Task: Look for space in Bozoum, Central African Republic from 2nd September, 2023 to 10th September, 2023 for 1 adult in price range Rs.5000 to Rs.16000. Place can be private room with 1  bedroom having 1 bed and 1 bathroom. Property type can be house, flat, guest house, hotel. Booking option can be shelf check-in. Required host language is English.
Action: Mouse moved to (461, 99)
Screenshot: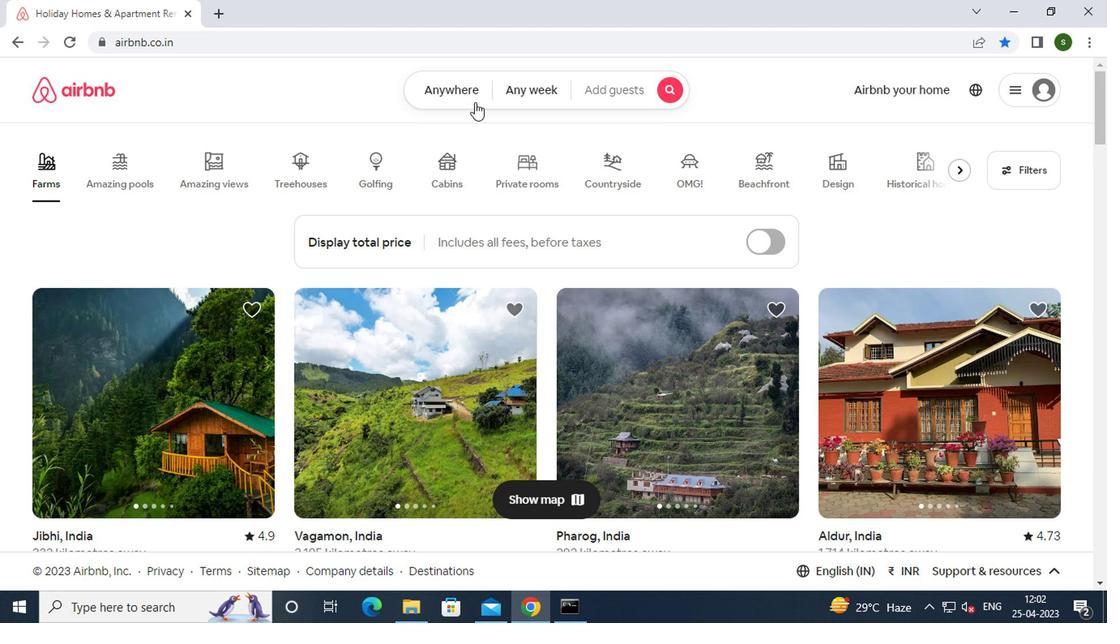 
Action: Mouse pressed left at (461, 99)
Screenshot: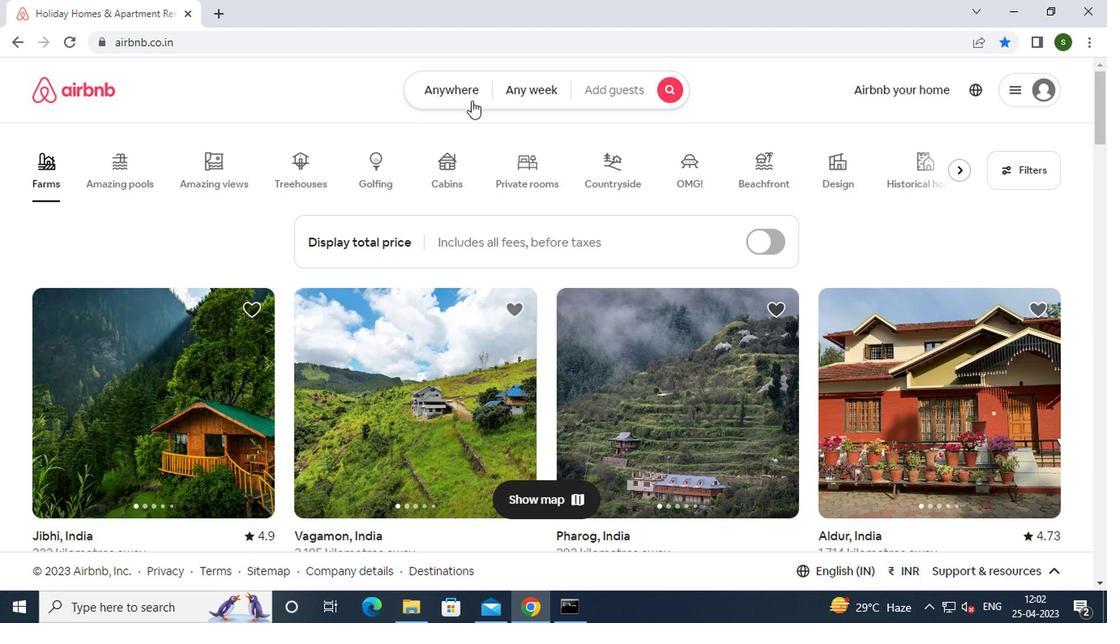 
Action: Mouse moved to (345, 160)
Screenshot: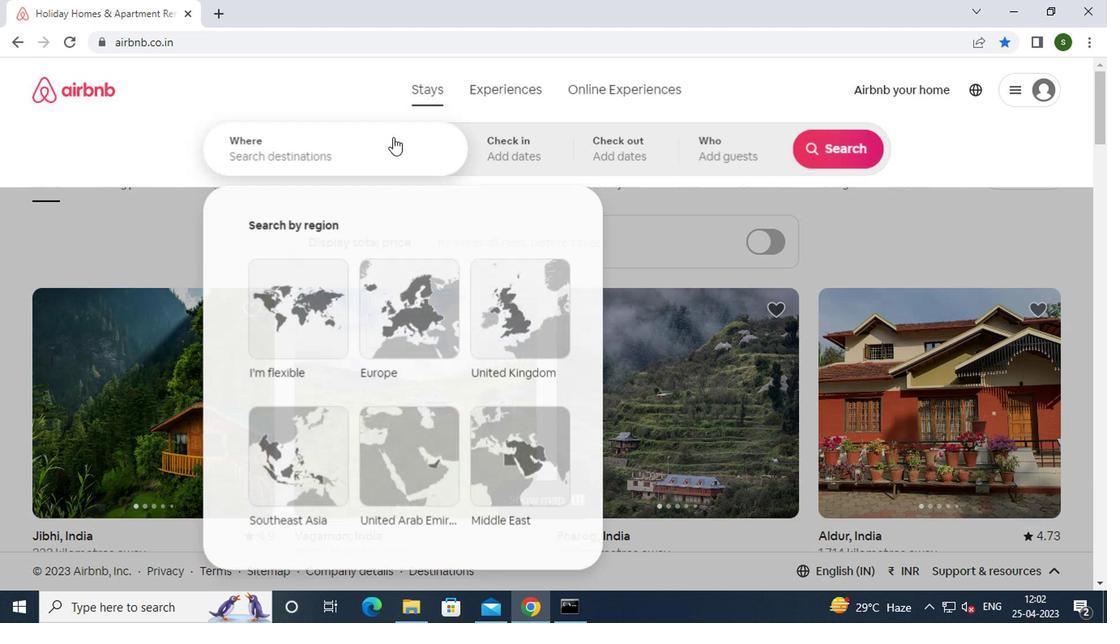 
Action: Mouse pressed left at (345, 160)
Screenshot: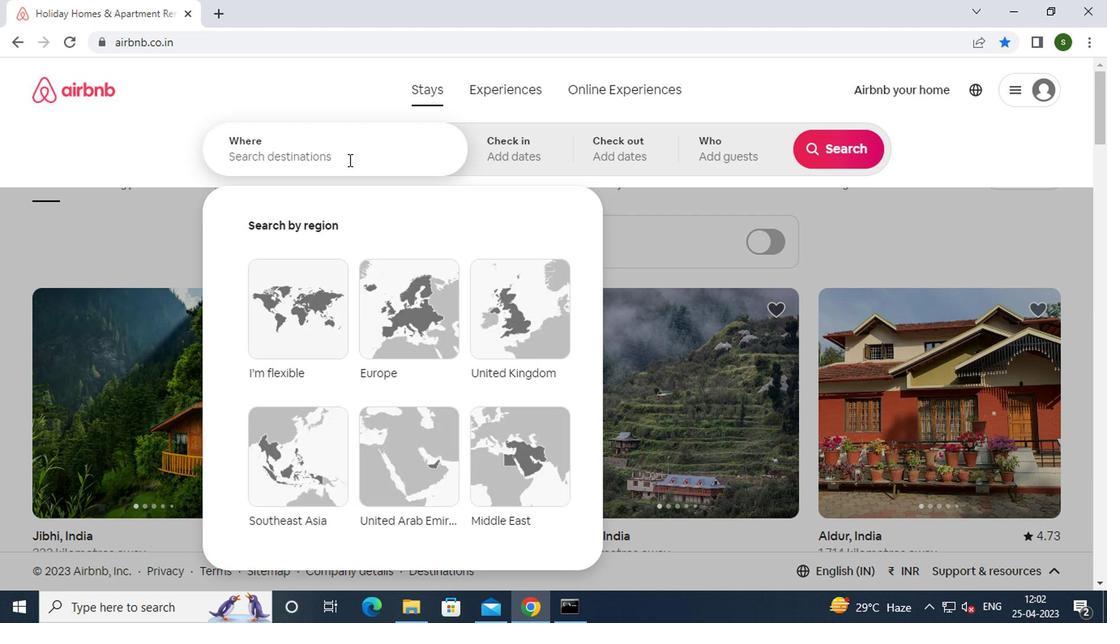 
Action: Key pressed b<Key.caps_lock>ozoum
Screenshot: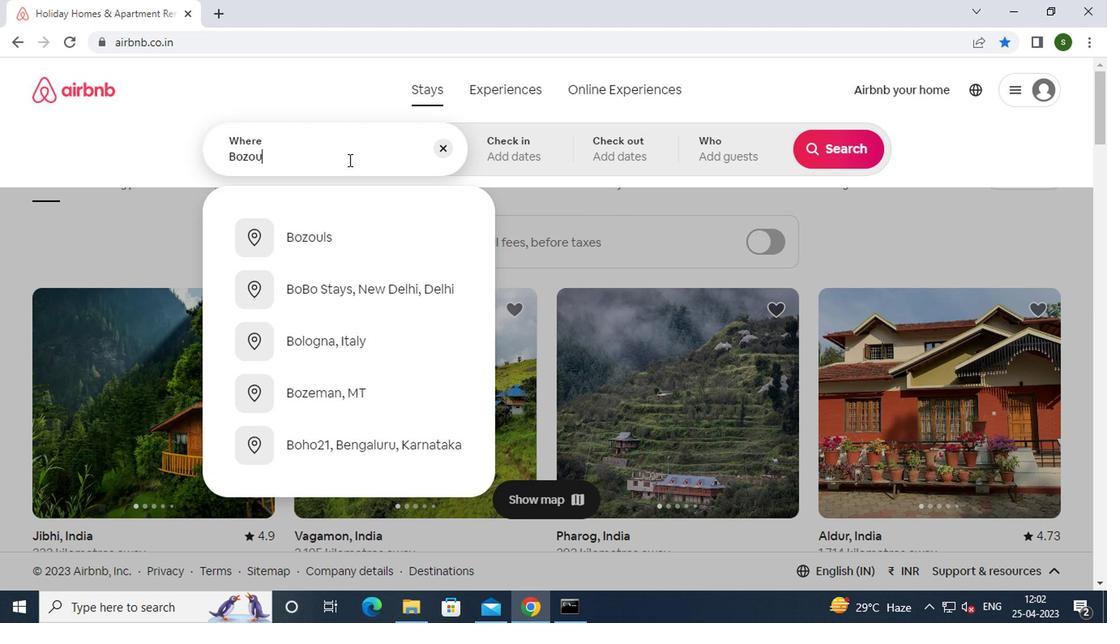 
Action: Mouse moved to (361, 239)
Screenshot: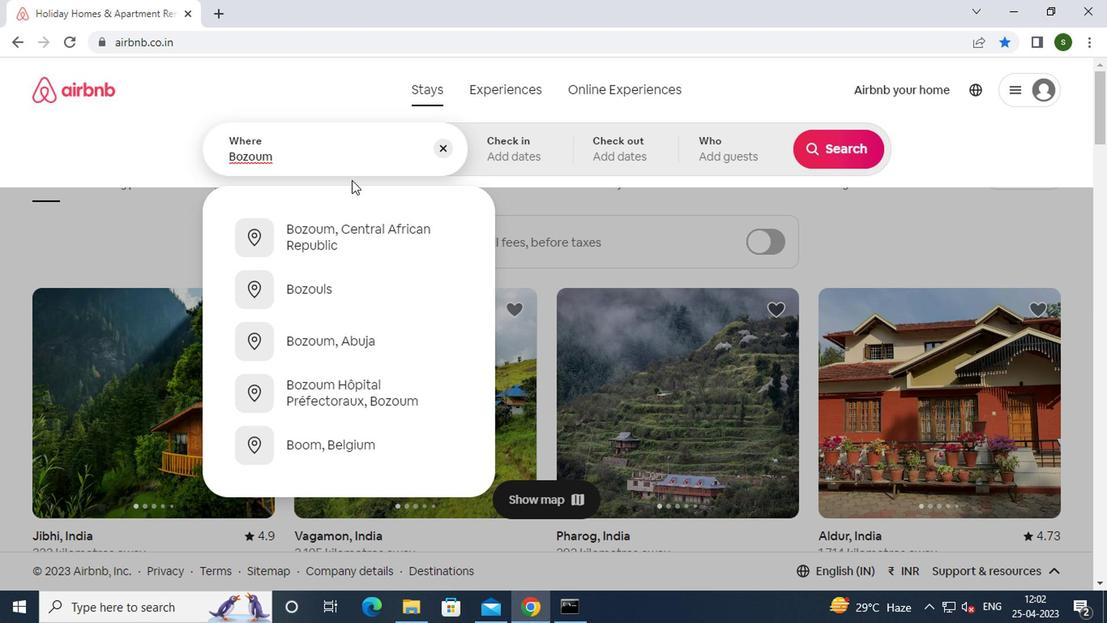 
Action: Mouse pressed left at (361, 239)
Screenshot: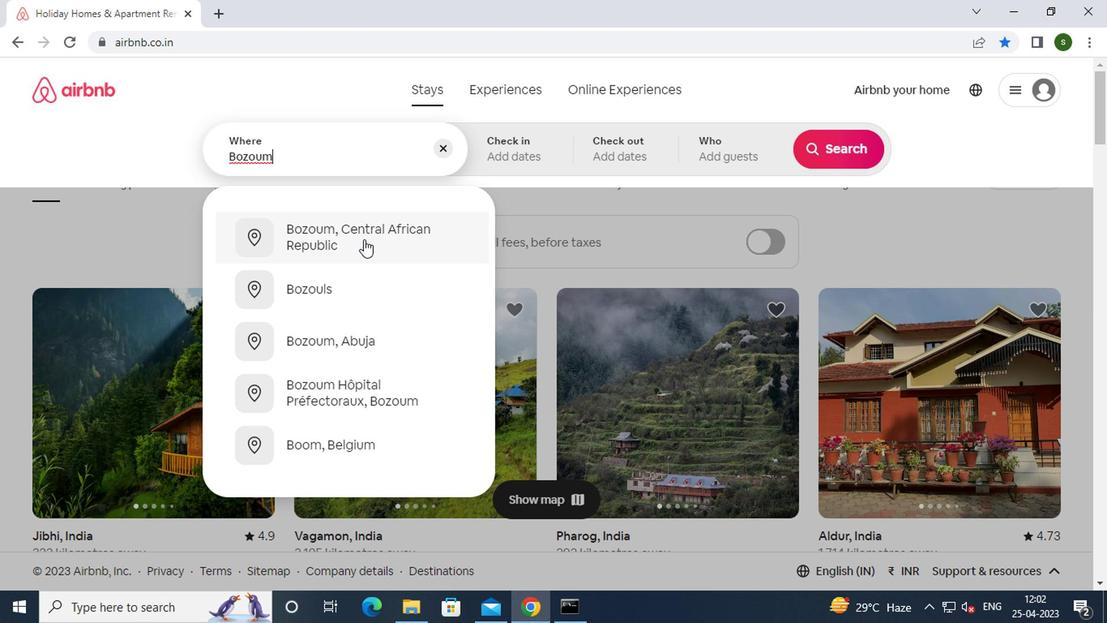 
Action: Mouse moved to (823, 279)
Screenshot: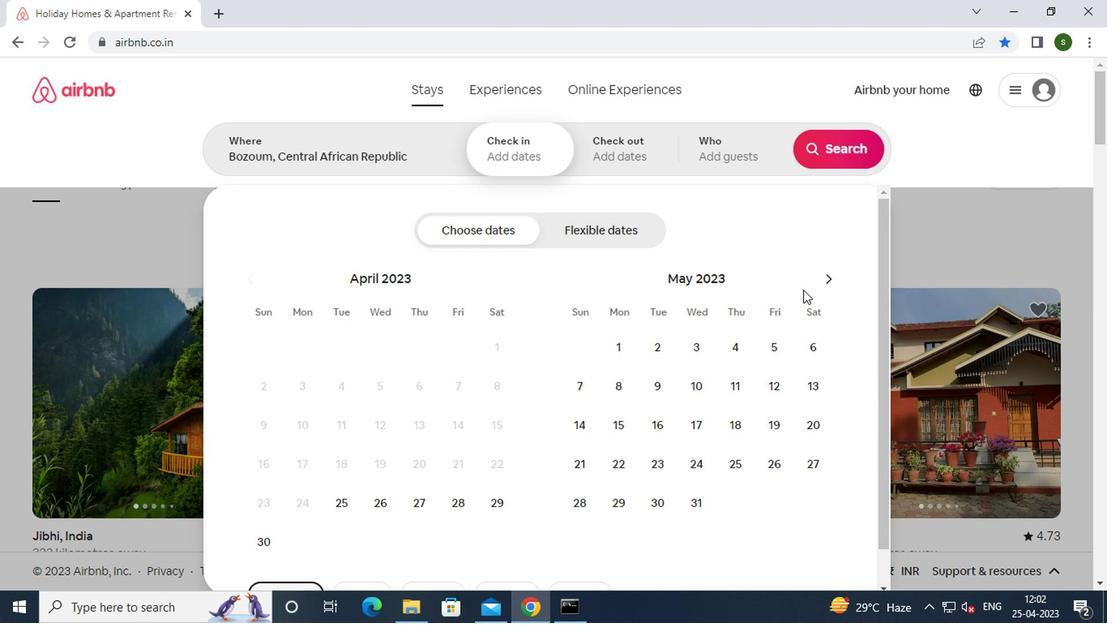 
Action: Mouse pressed left at (823, 279)
Screenshot: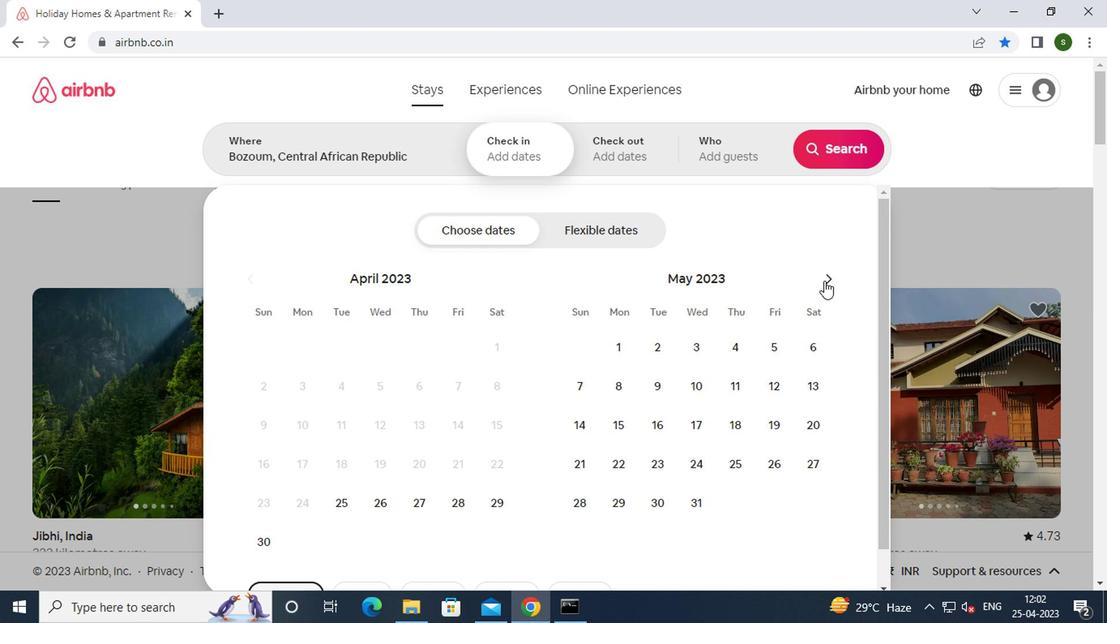 
Action: Mouse pressed left at (823, 279)
Screenshot: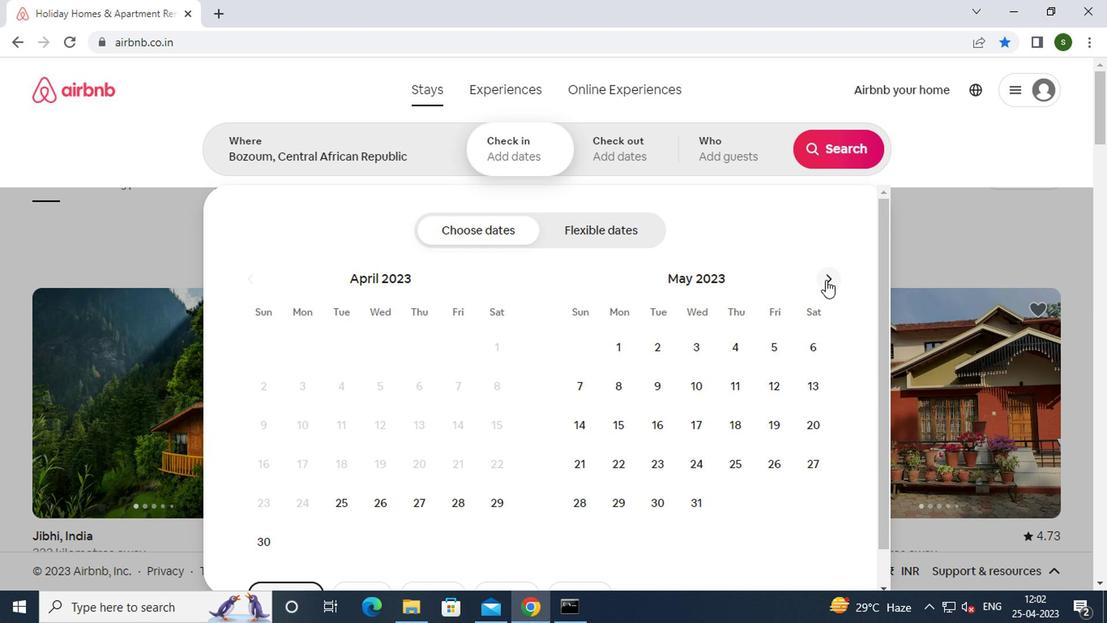 
Action: Mouse pressed left at (823, 279)
Screenshot: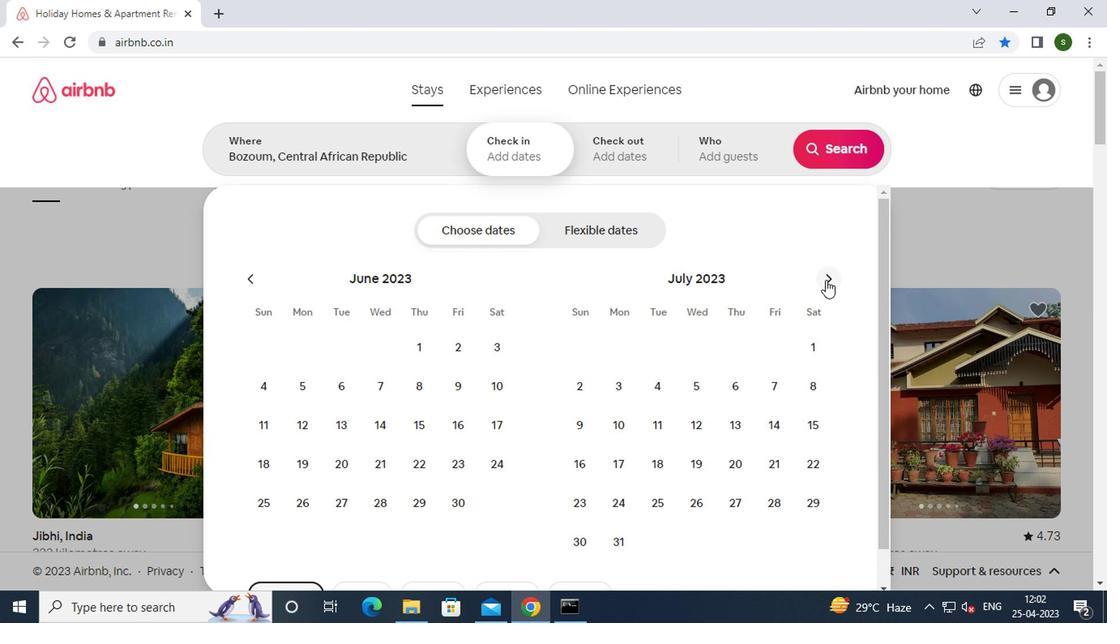 
Action: Mouse moved to (823, 279)
Screenshot: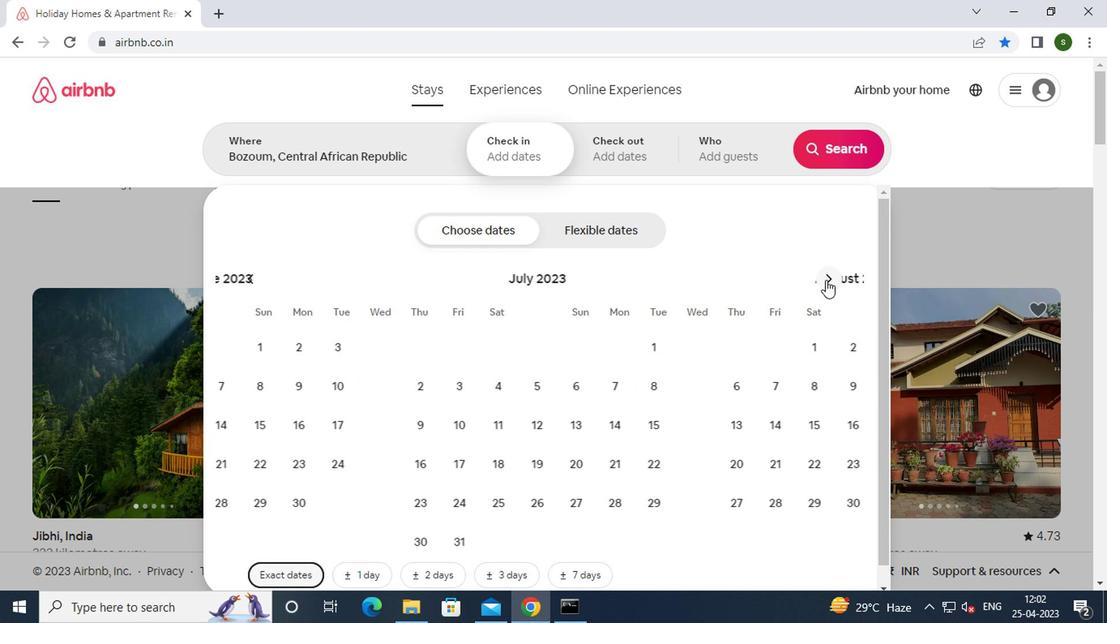 
Action: Mouse pressed left at (823, 279)
Screenshot: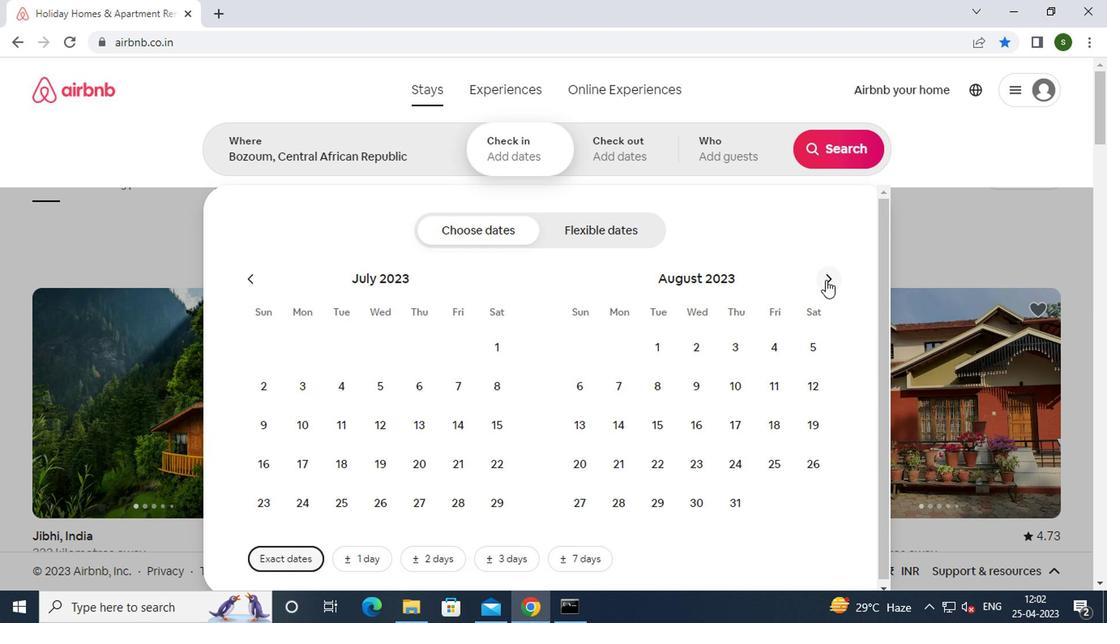 
Action: Mouse moved to (807, 347)
Screenshot: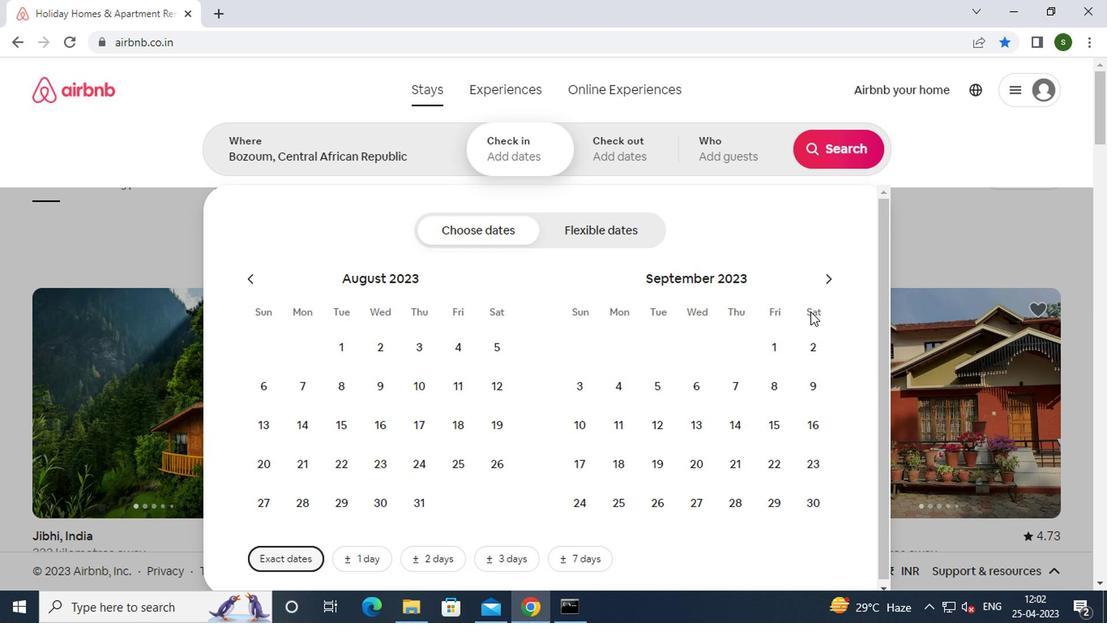 
Action: Mouse pressed left at (807, 347)
Screenshot: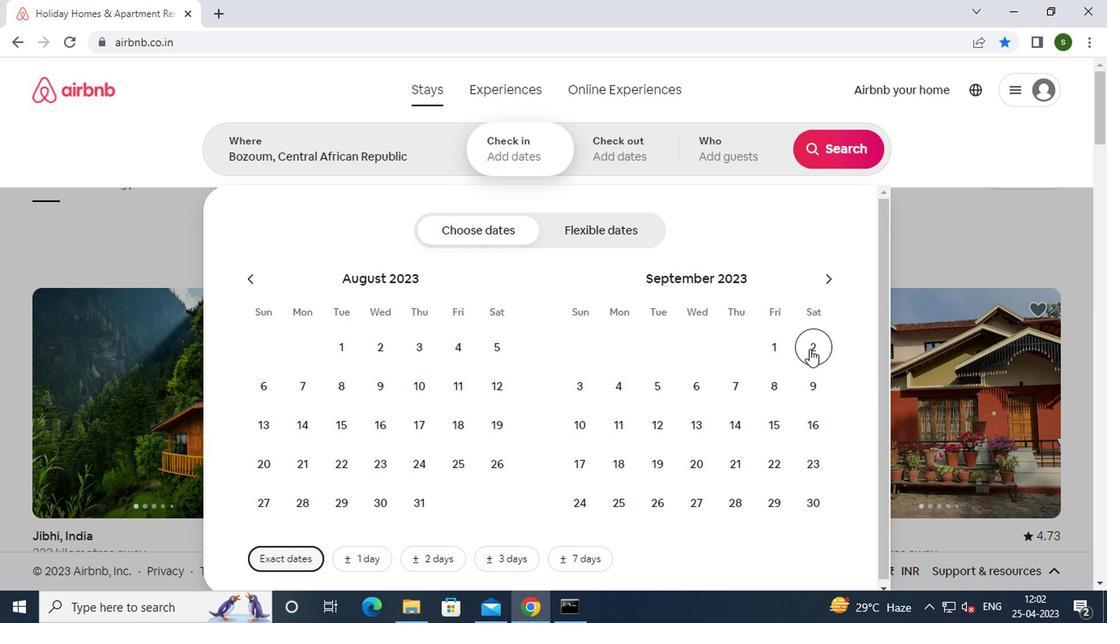 
Action: Mouse moved to (556, 420)
Screenshot: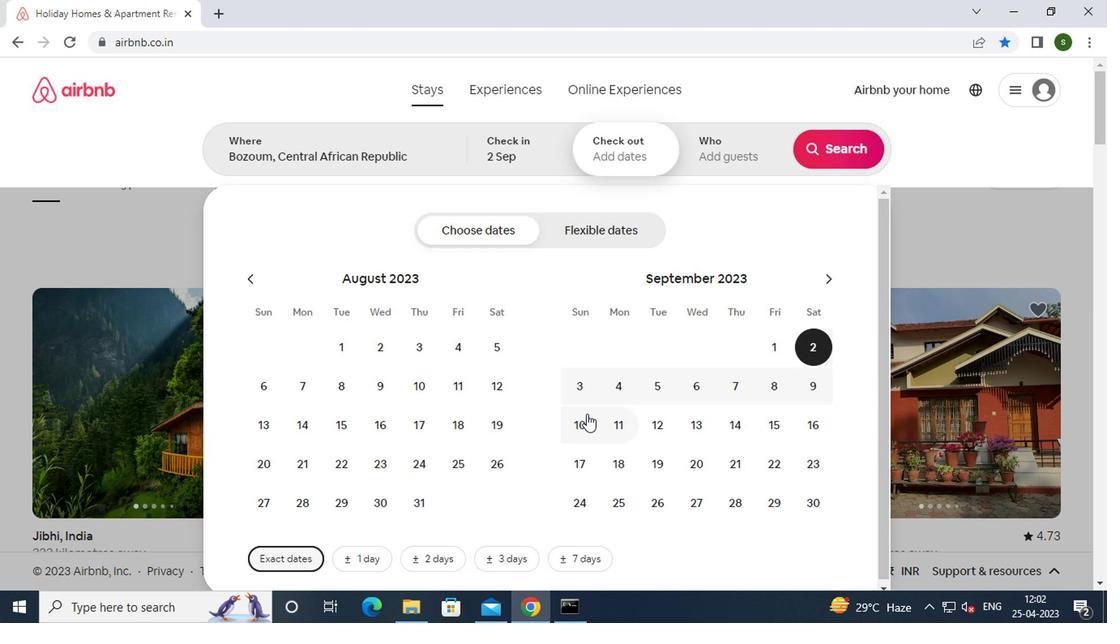 
Action: Mouse pressed left at (556, 420)
Screenshot: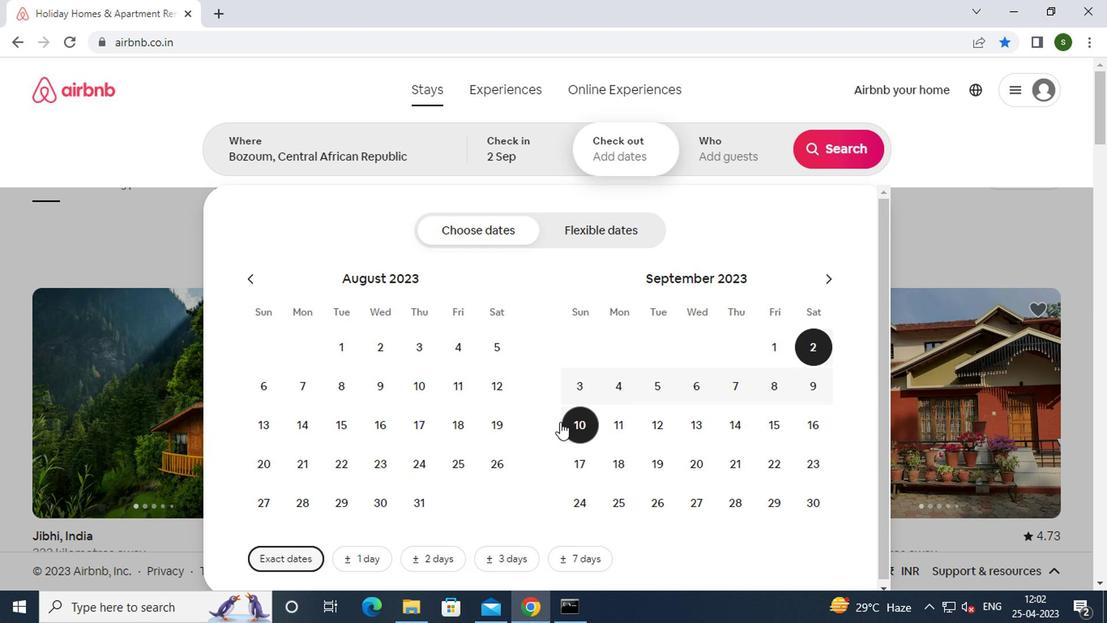 
Action: Mouse moved to (563, 416)
Screenshot: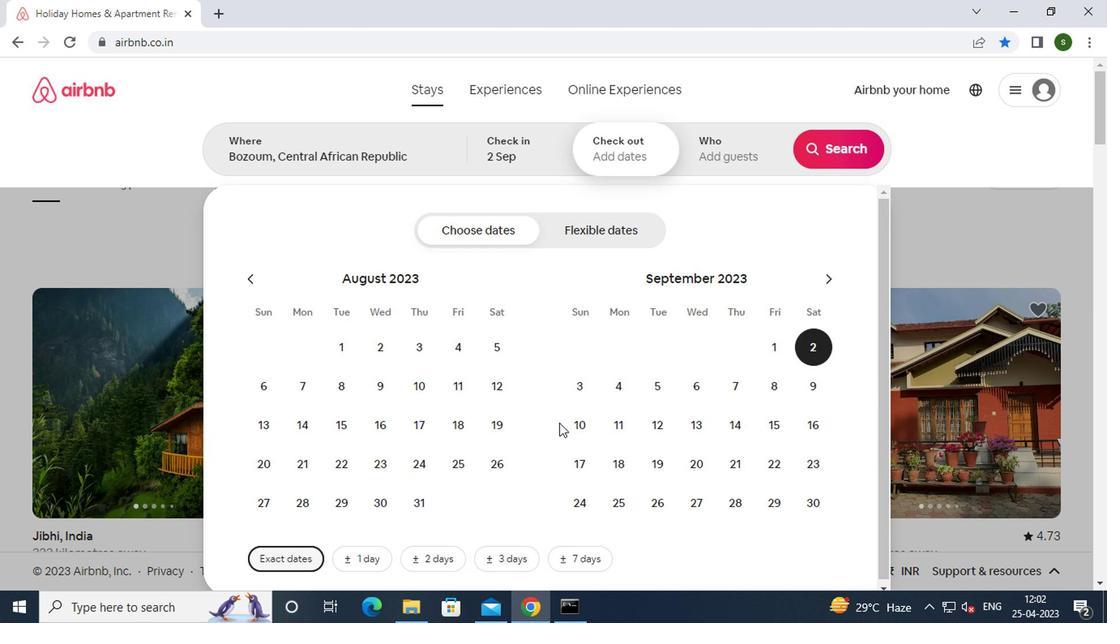 
Action: Mouse pressed left at (563, 416)
Screenshot: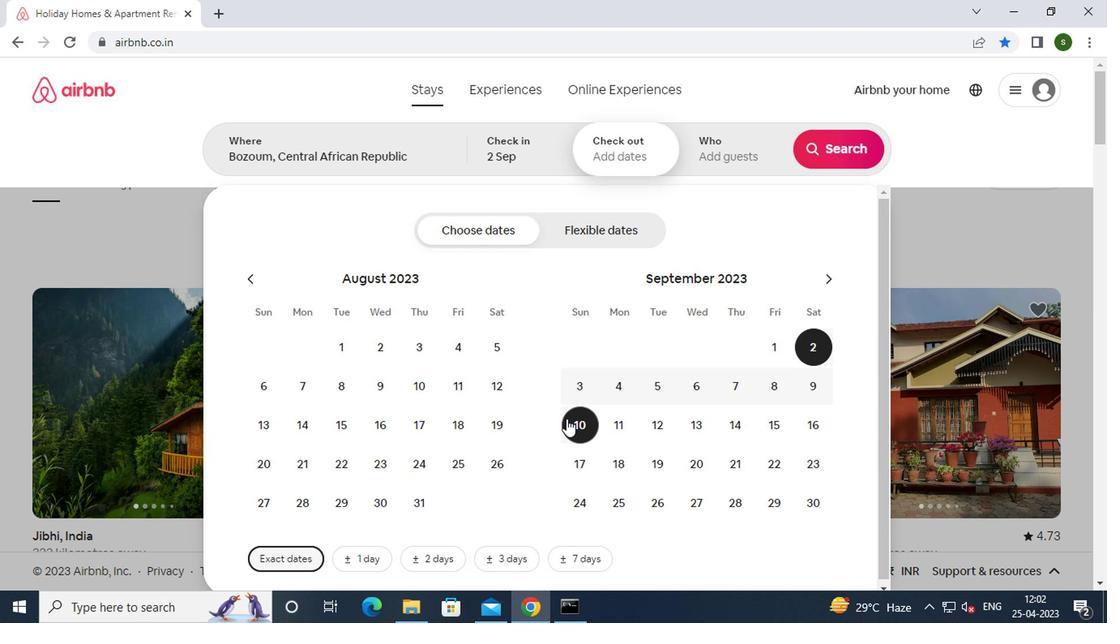 
Action: Mouse moved to (717, 152)
Screenshot: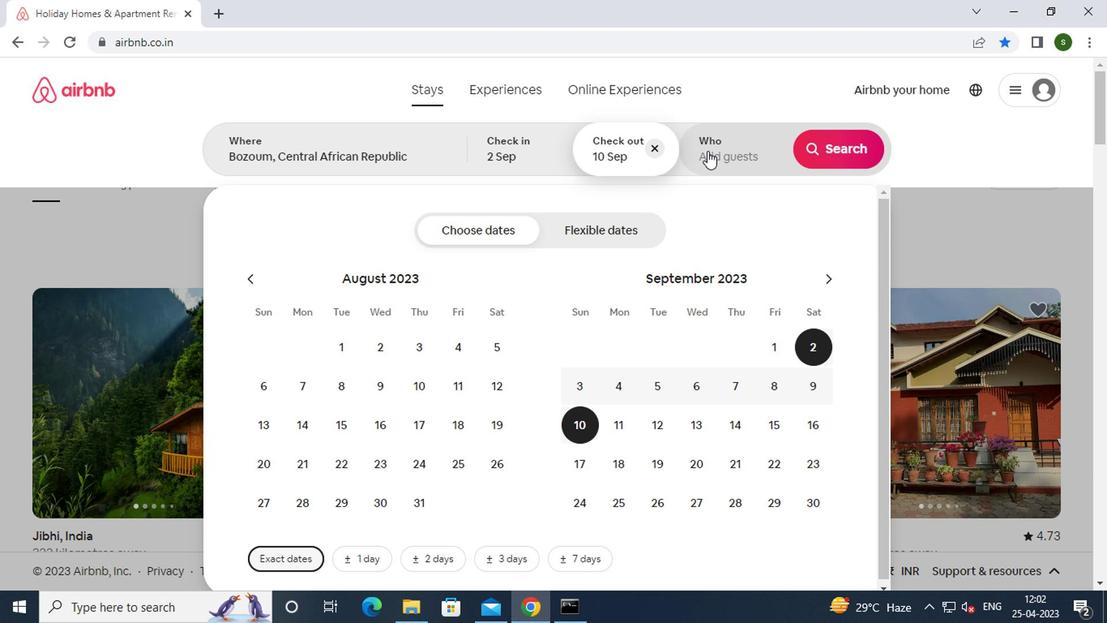 
Action: Mouse pressed left at (717, 152)
Screenshot: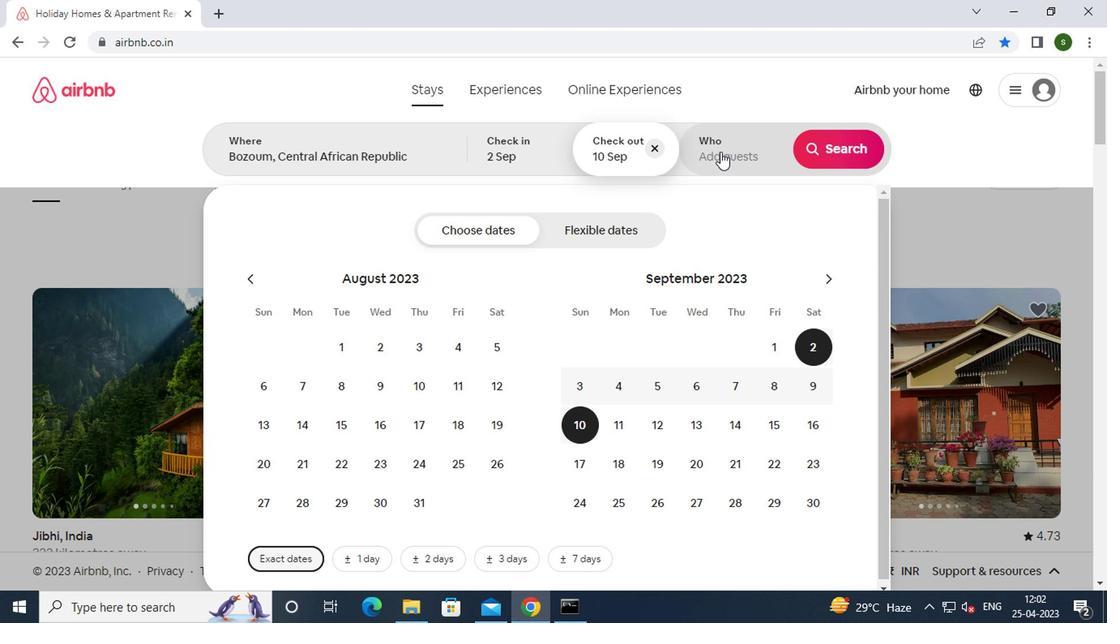 
Action: Mouse moved to (840, 238)
Screenshot: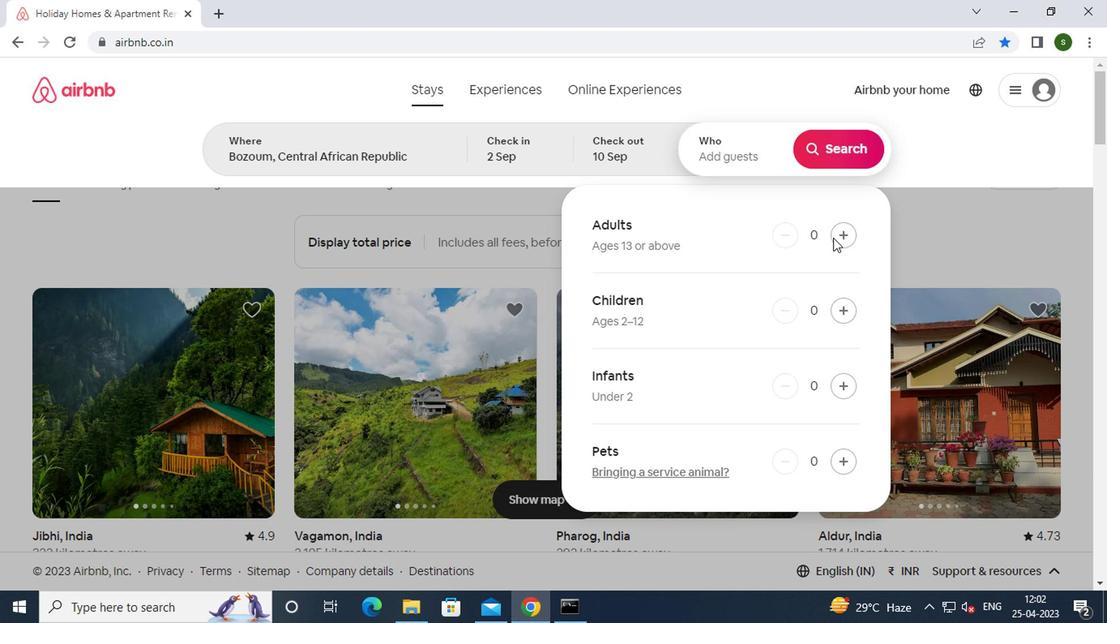 
Action: Mouse pressed left at (840, 238)
Screenshot: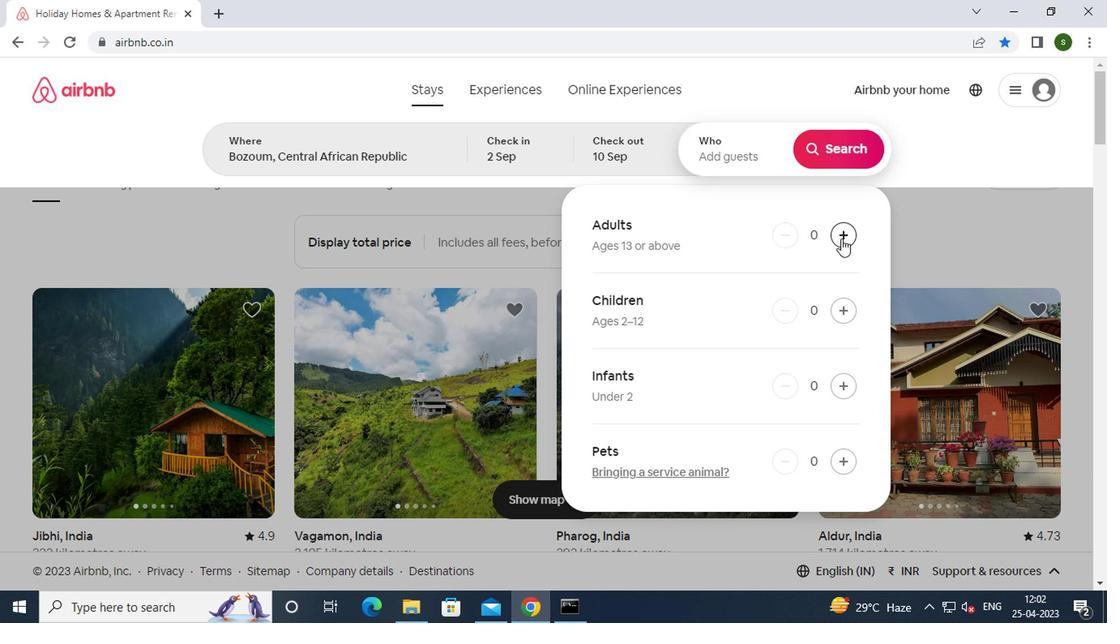 
Action: Mouse moved to (854, 153)
Screenshot: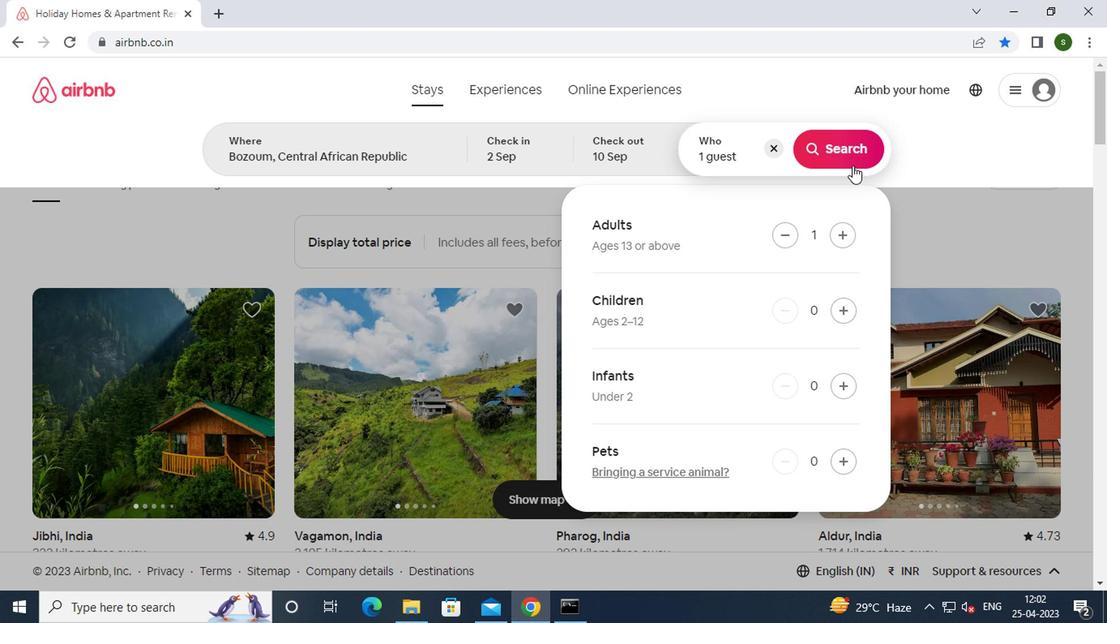 
Action: Mouse pressed left at (854, 153)
Screenshot: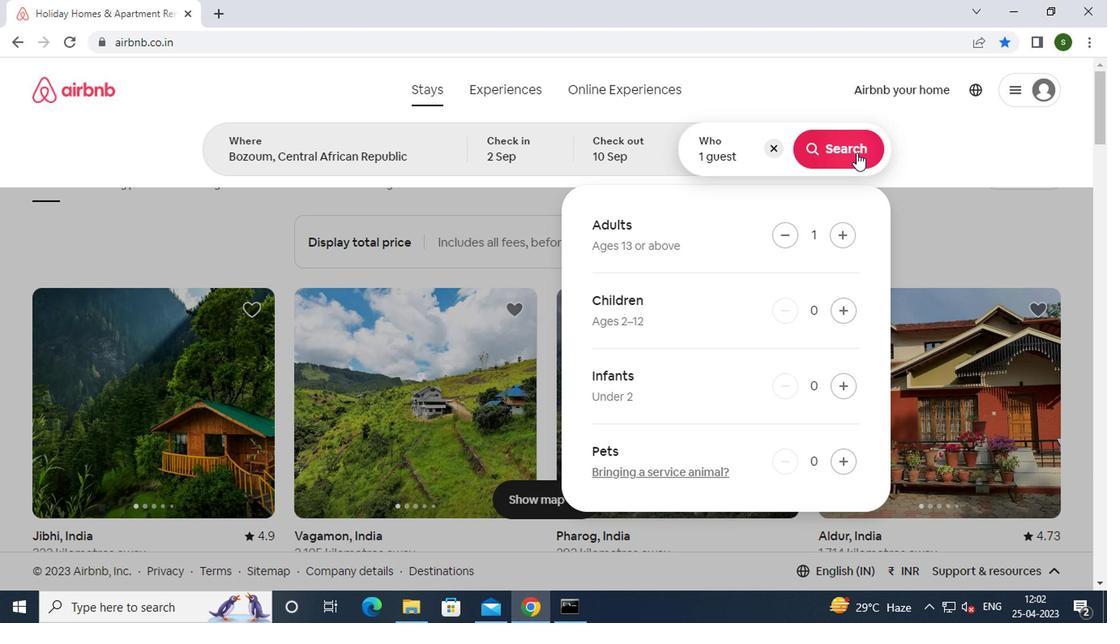 
Action: Mouse moved to (1028, 155)
Screenshot: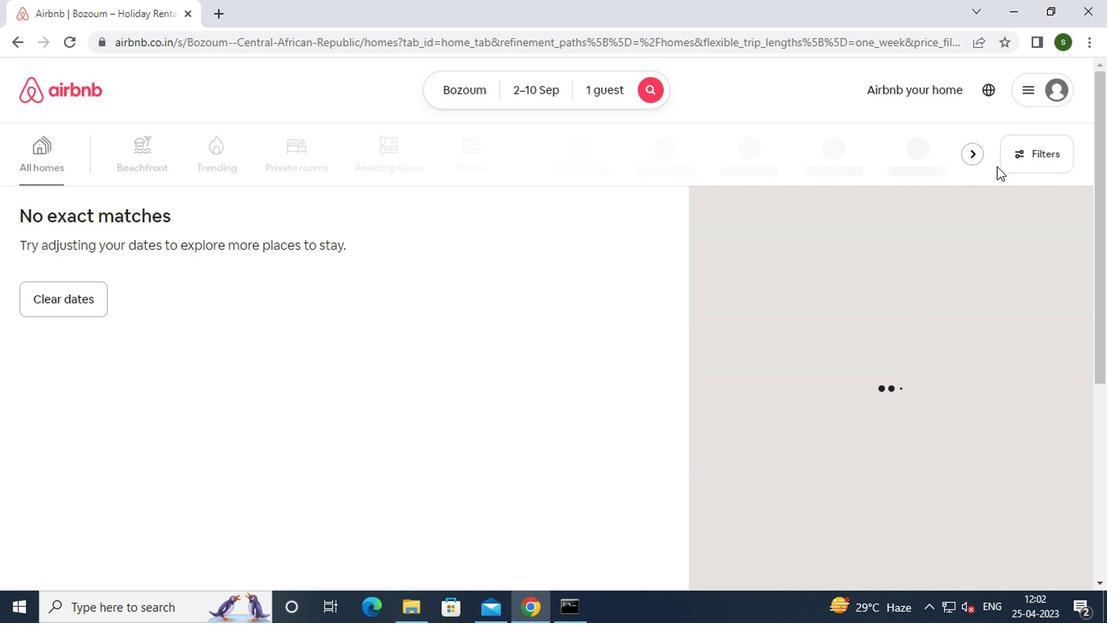 
Action: Mouse pressed left at (1028, 155)
Screenshot: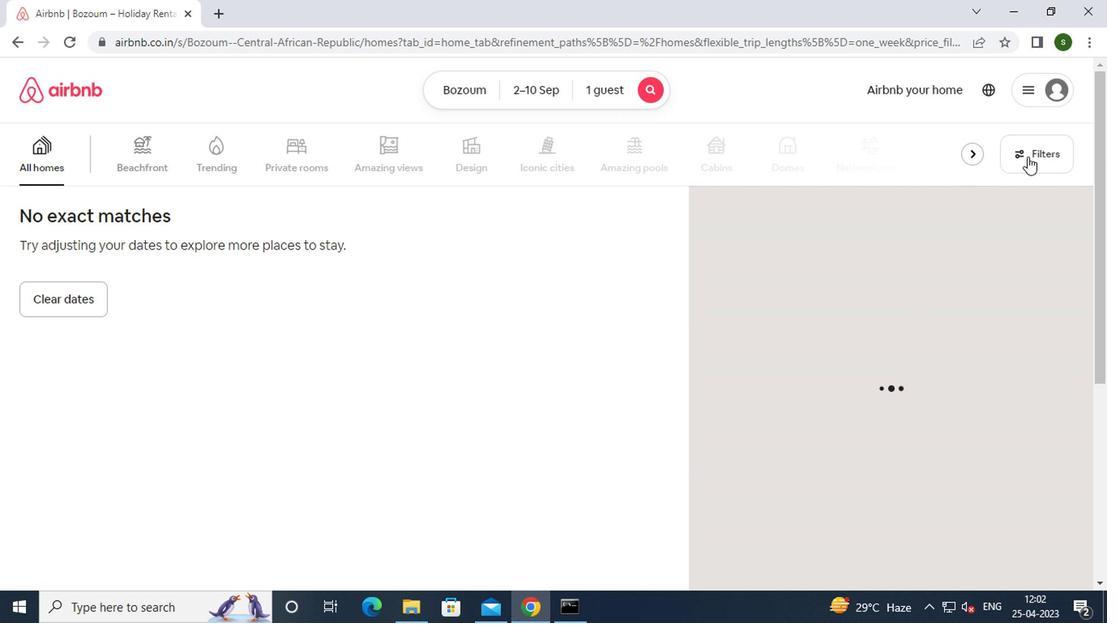 
Action: Mouse moved to (356, 261)
Screenshot: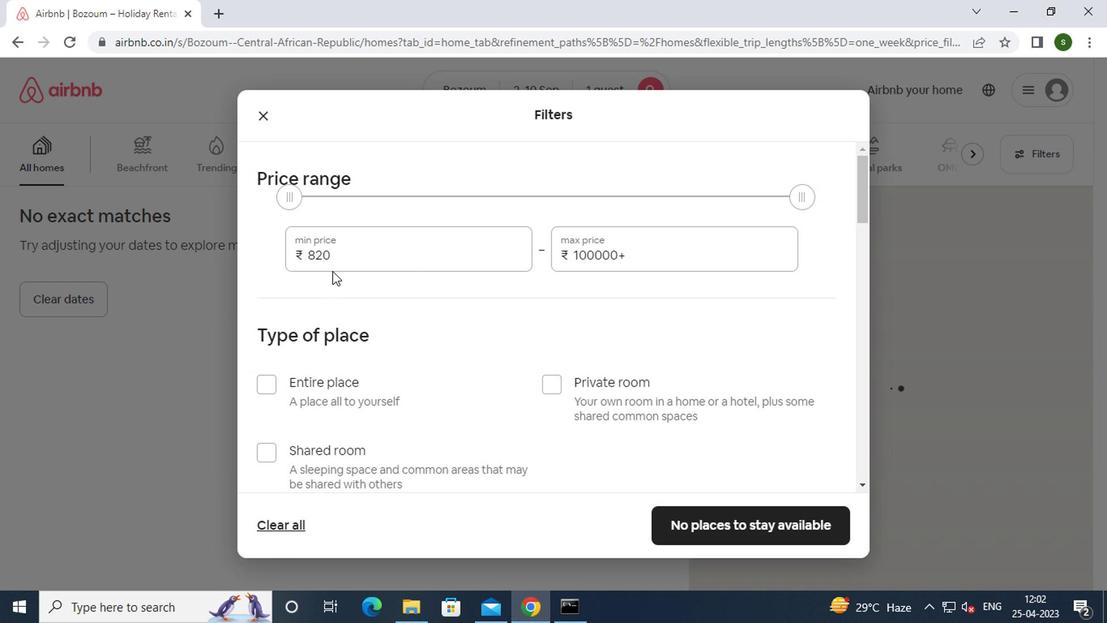 
Action: Mouse pressed left at (356, 261)
Screenshot: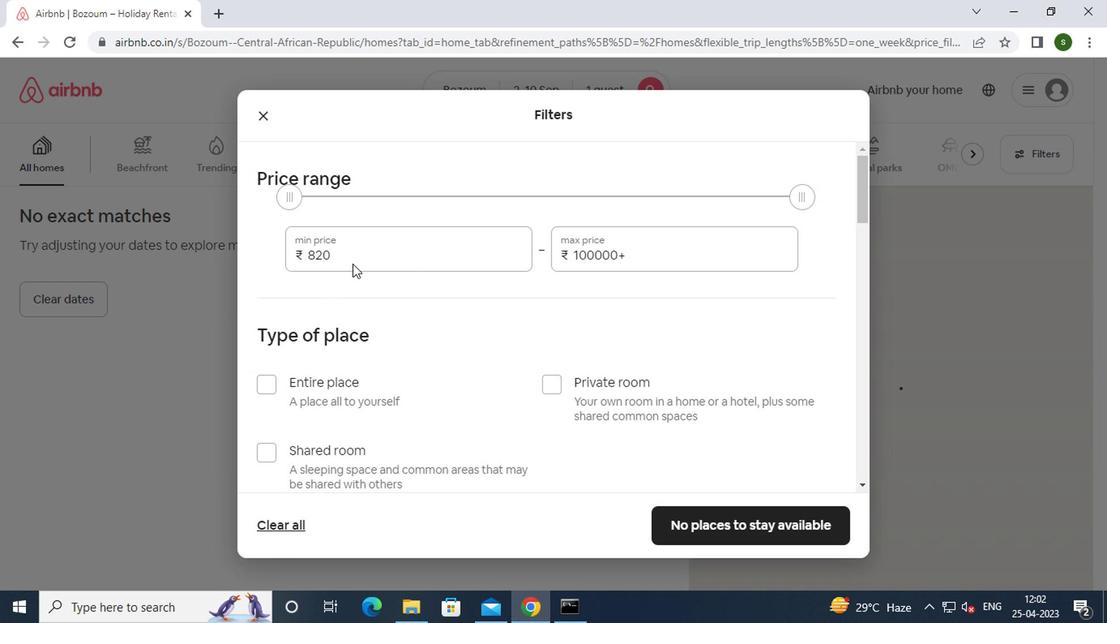 
Action: Mouse moved to (357, 260)
Screenshot: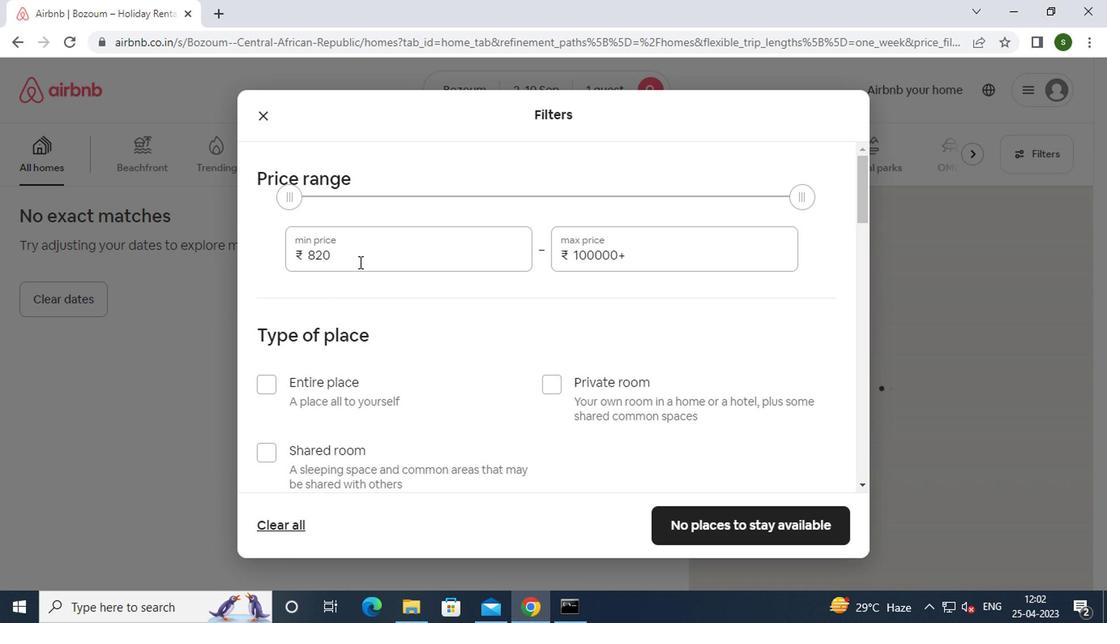 
Action: Key pressed <Key.backspace><Key.backspace><Key.backspace><Key.backspace>5000
Screenshot: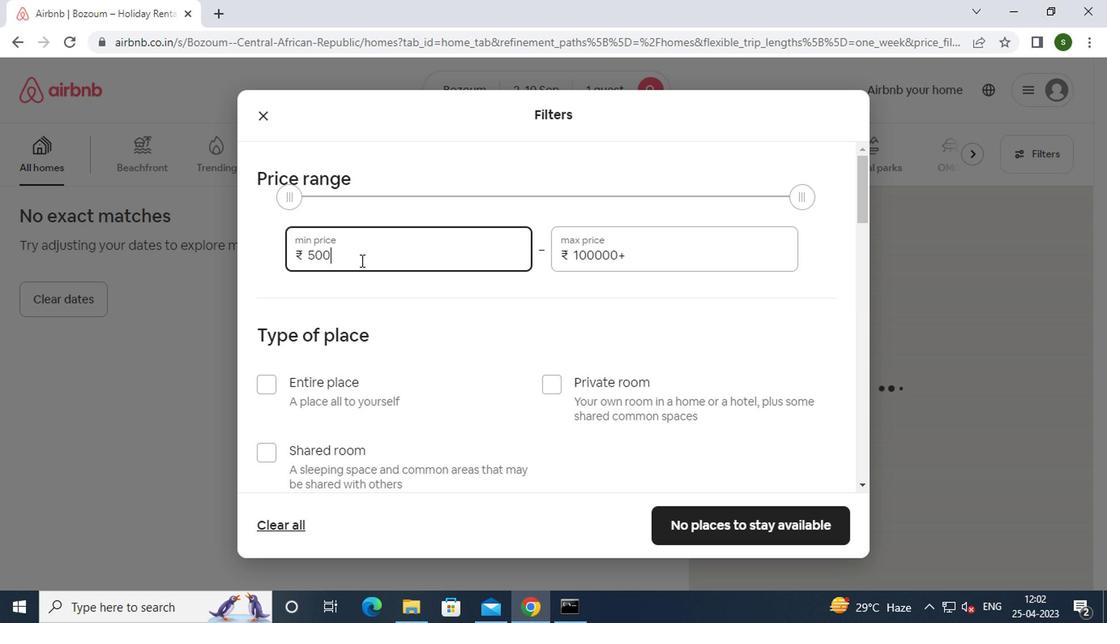 
Action: Mouse moved to (645, 252)
Screenshot: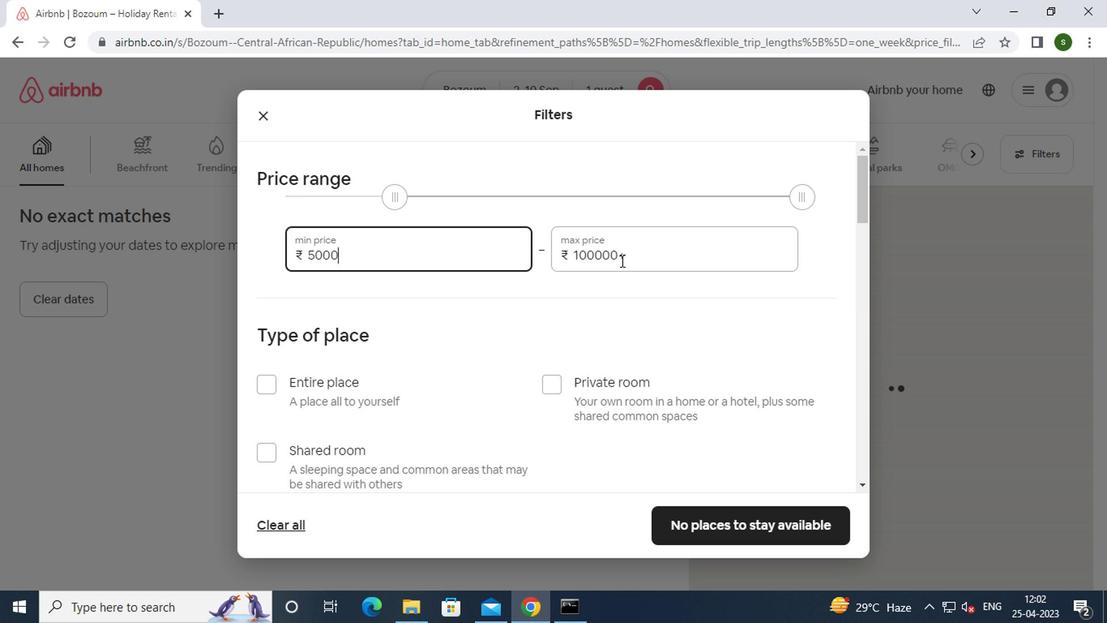 
Action: Mouse pressed left at (645, 252)
Screenshot: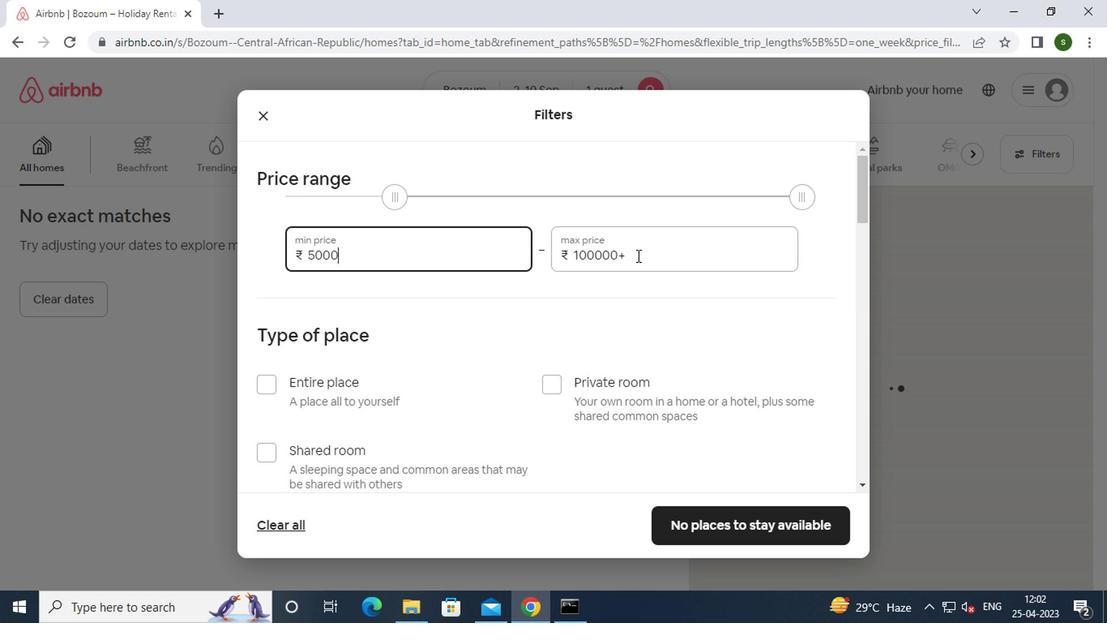 
Action: Mouse moved to (645, 252)
Screenshot: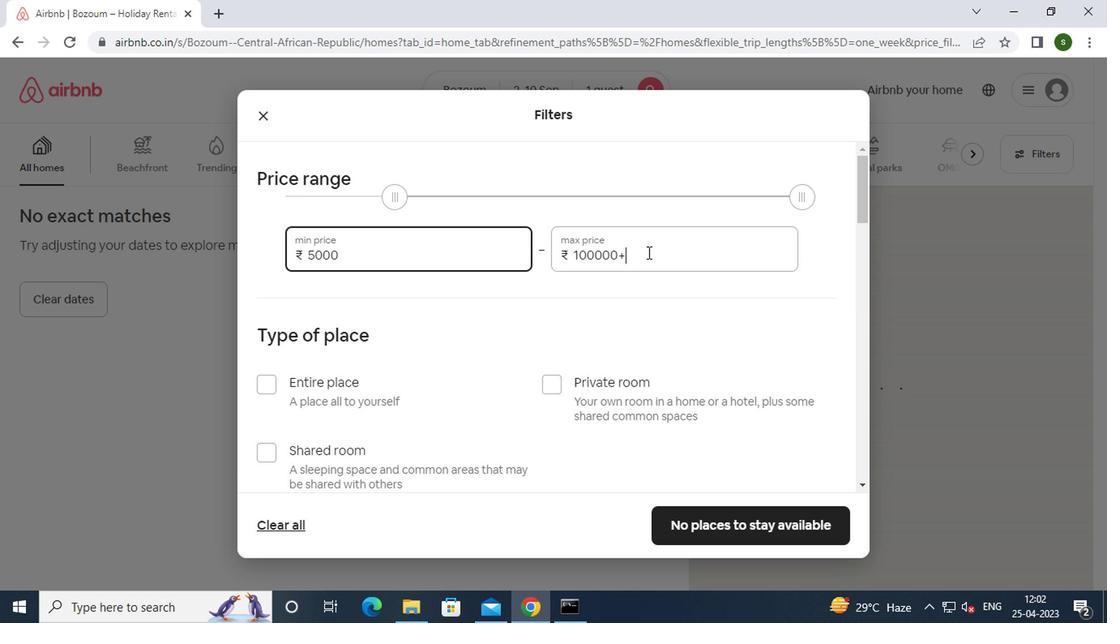 
Action: Key pressed <Key.backspace><Key.backspace><Key.backspace><Key.backspace><Key.backspace><Key.backspace><Key.backspace><Key.backspace><Key.backspace><Key.backspace><Key.backspace><Key.backspace><Key.backspace>16000
Screenshot: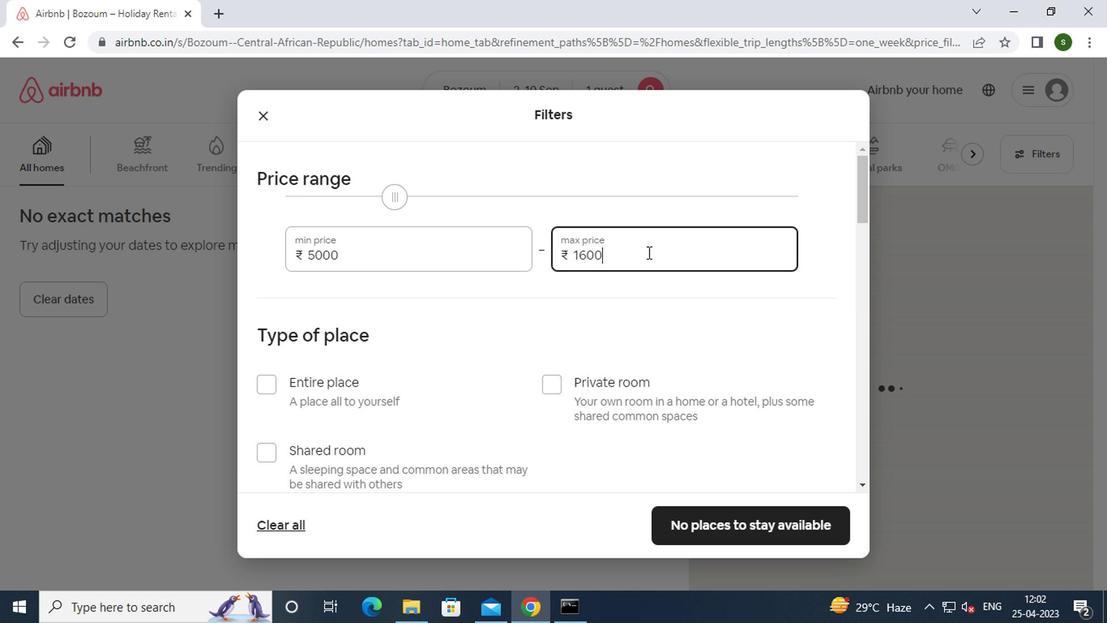 
Action: Mouse moved to (536, 379)
Screenshot: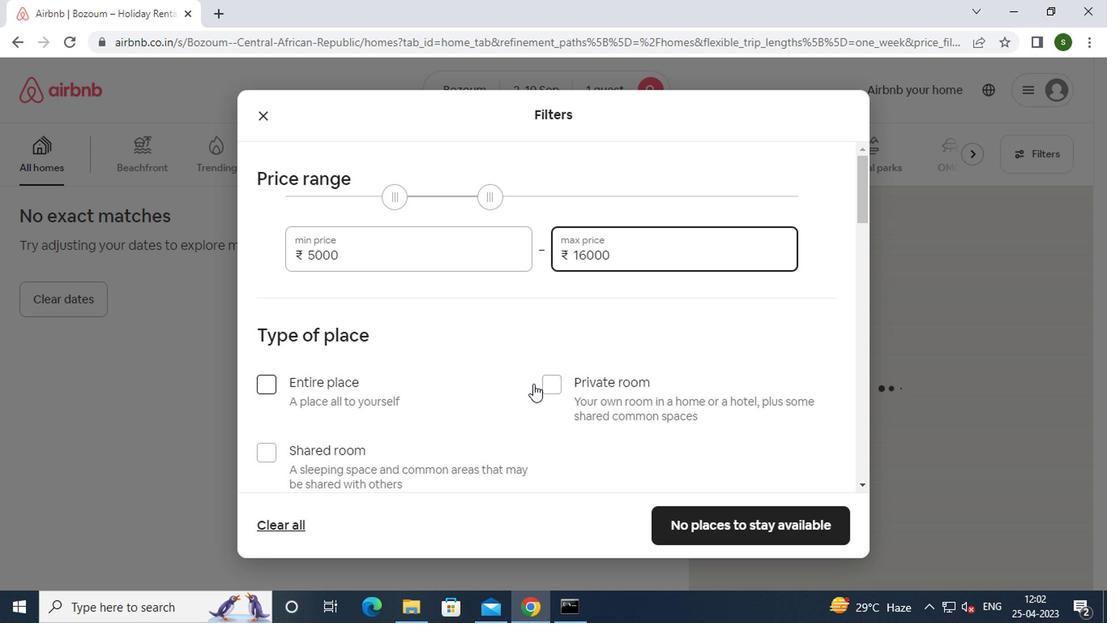 
Action: Mouse pressed left at (536, 379)
Screenshot: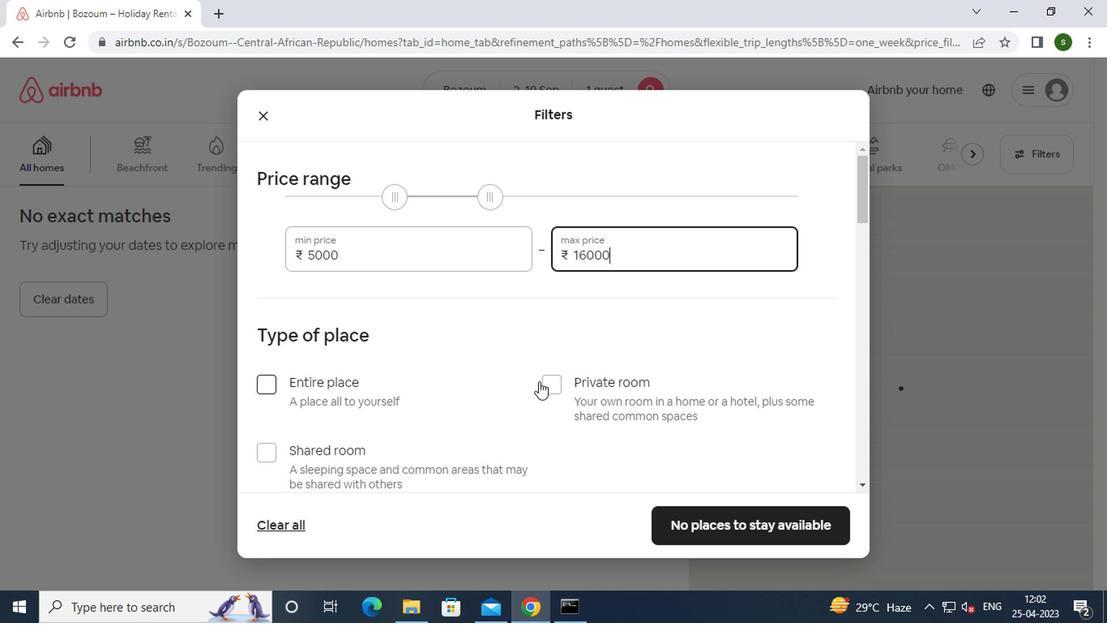 
Action: Mouse moved to (507, 367)
Screenshot: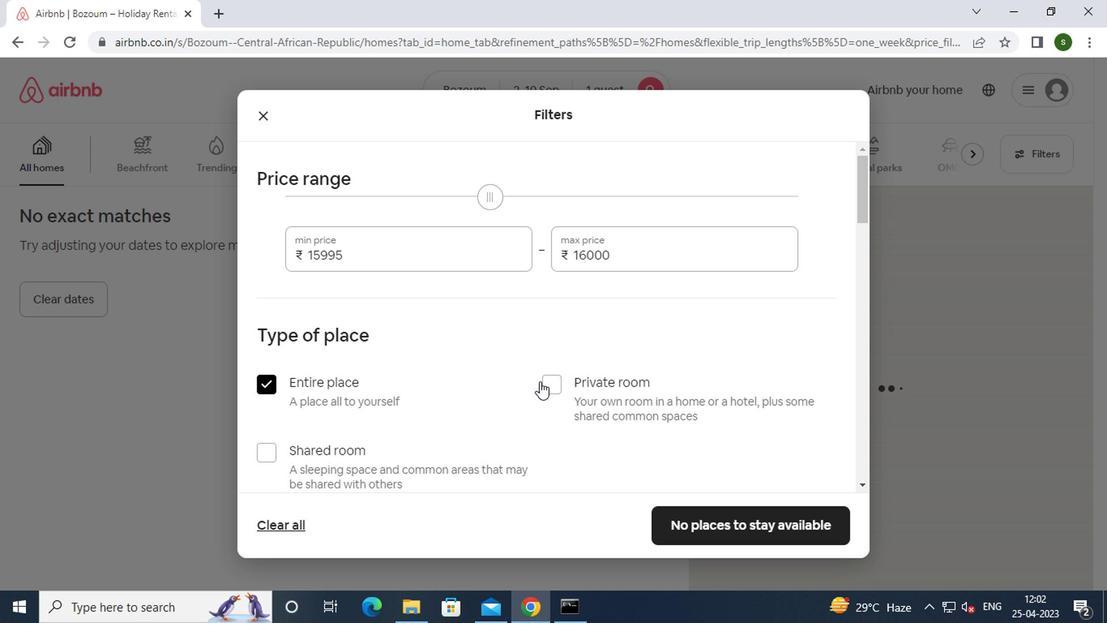 
Action: Mouse scrolled (507, 366) with delta (0, 0)
Screenshot: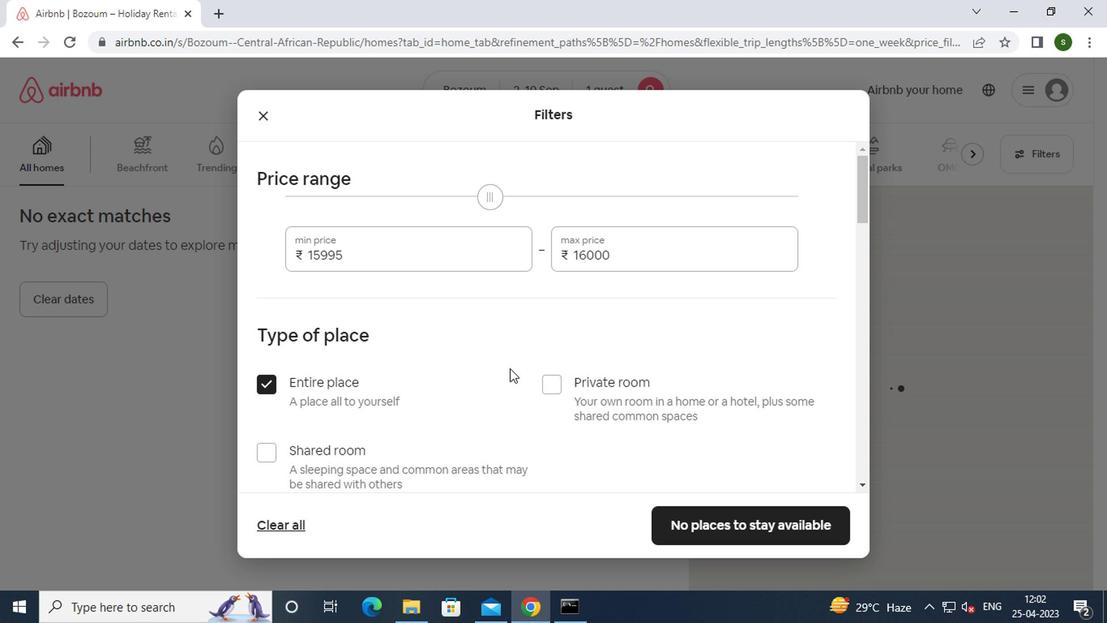 
Action: Mouse scrolled (507, 366) with delta (0, 0)
Screenshot: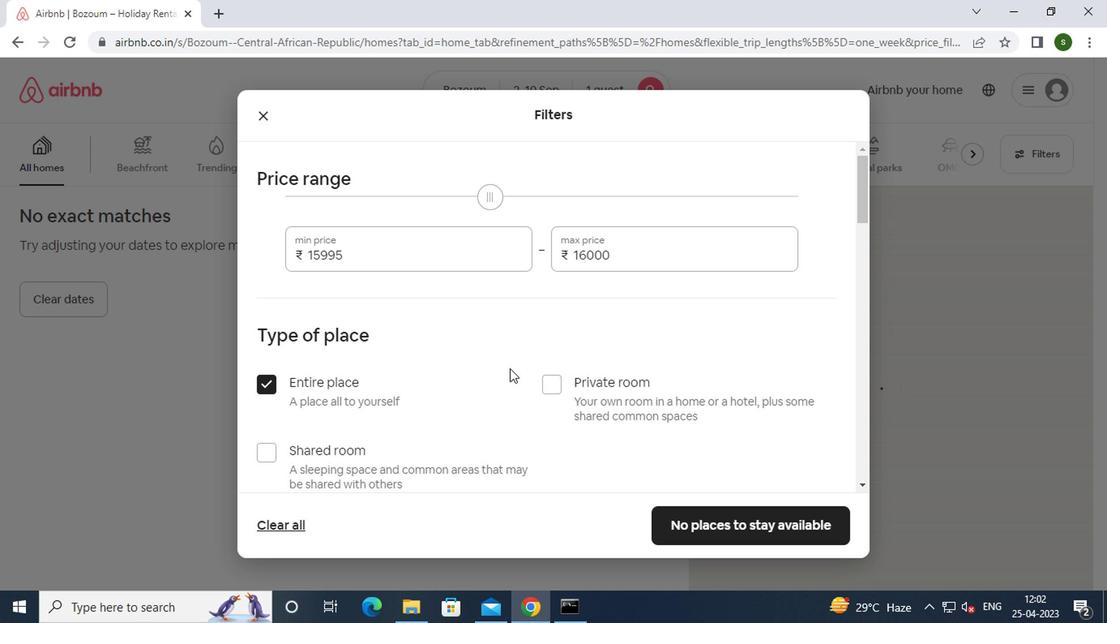 
Action: Mouse scrolled (507, 366) with delta (0, 0)
Screenshot: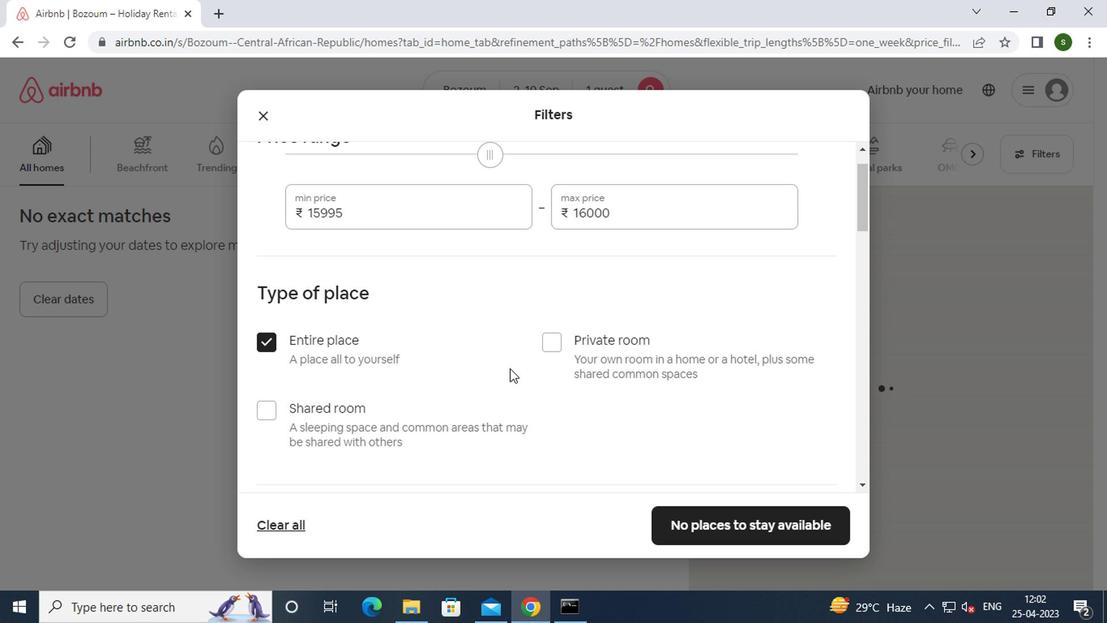 
Action: Mouse scrolled (507, 366) with delta (0, 0)
Screenshot: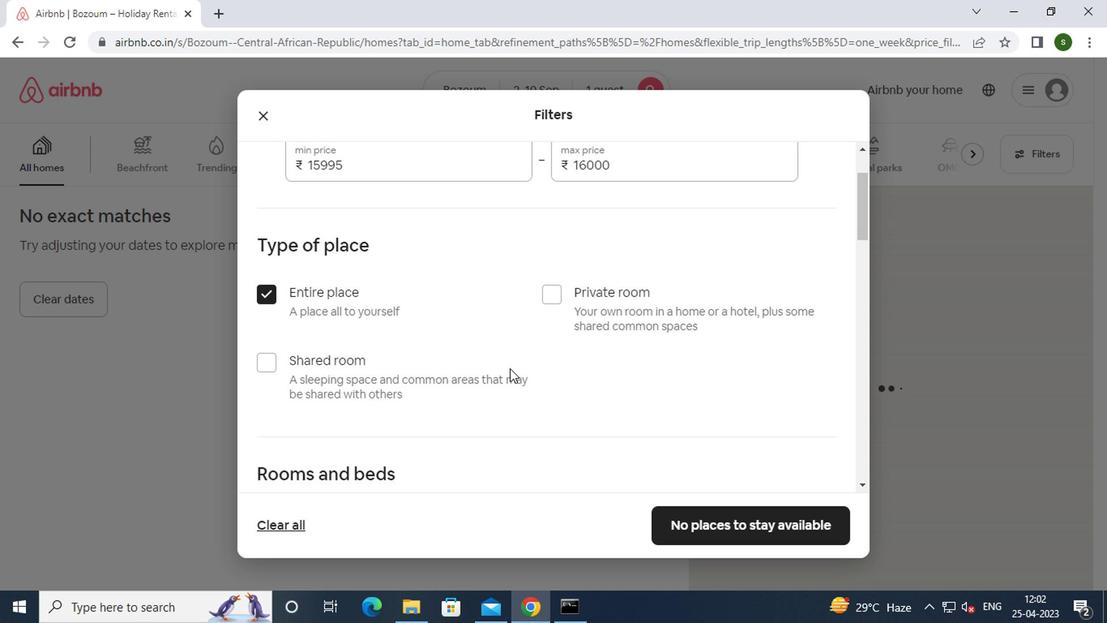 
Action: Mouse scrolled (507, 366) with delta (0, 0)
Screenshot: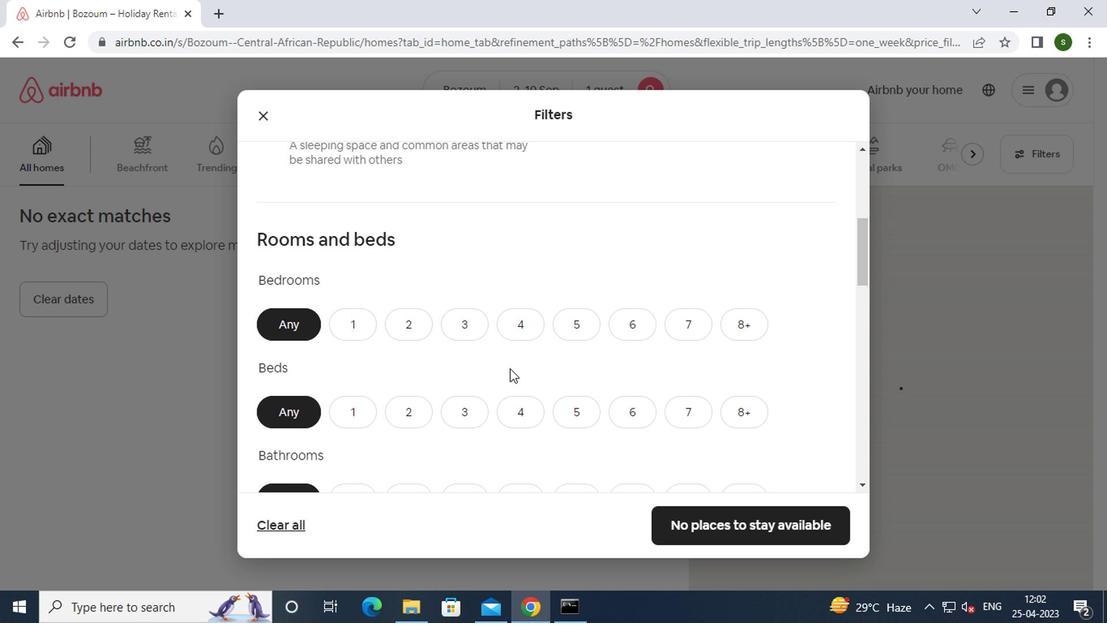 
Action: Mouse scrolled (507, 366) with delta (0, 0)
Screenshot: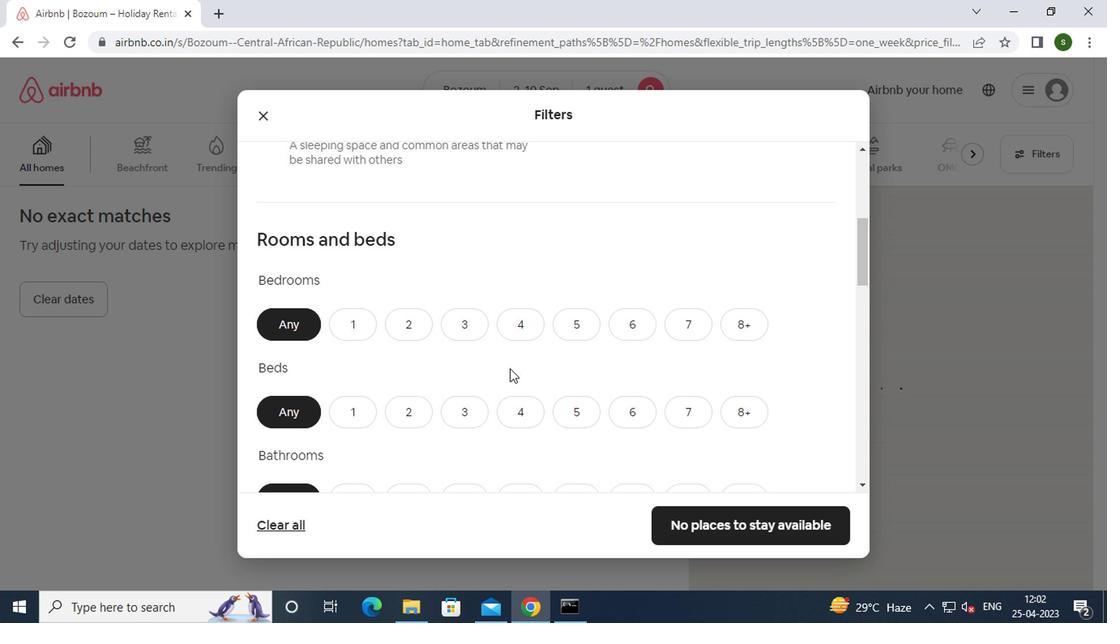 
Action: Mouse moved to (343, 158)
Screenshot: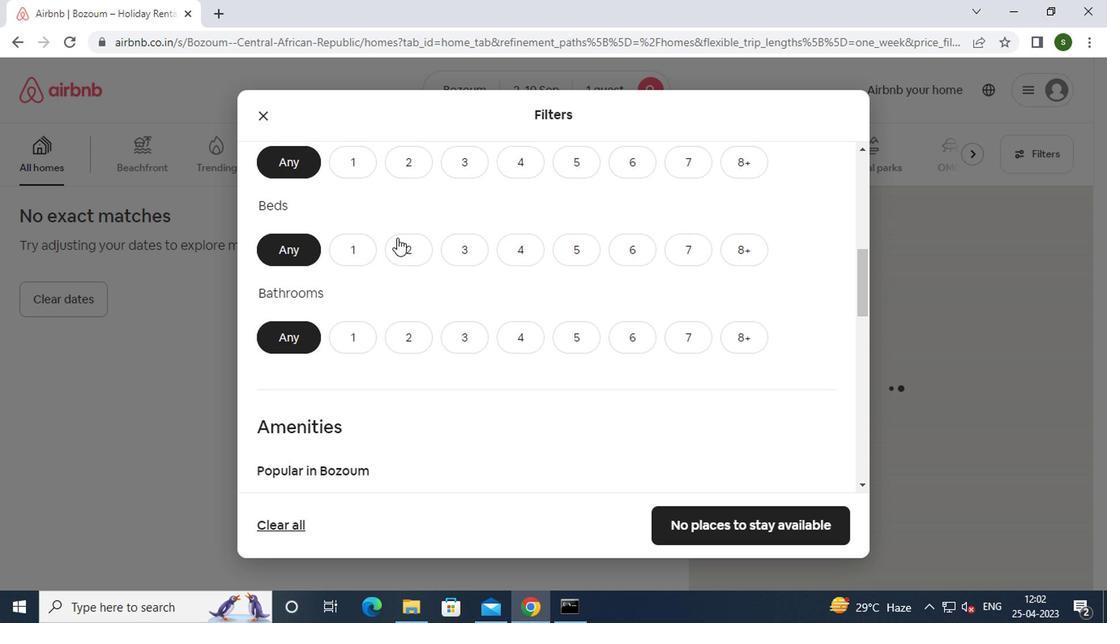 
Action: Mouse pressed left at (343, 158)
Screenshot: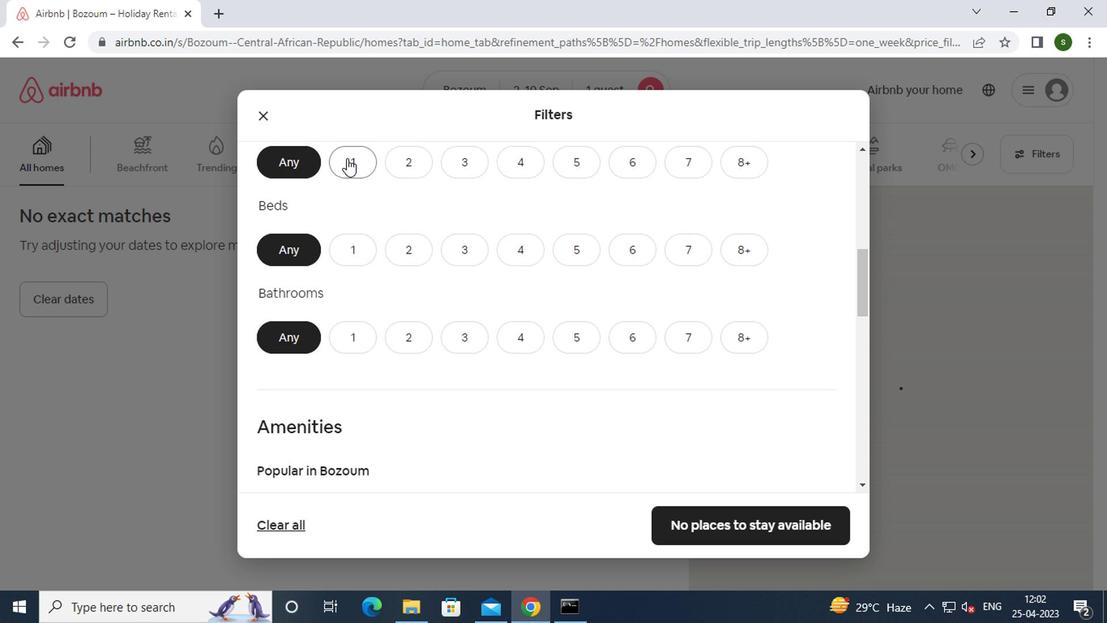 
Action: Mouse moved to (343, 250)
Screenshot: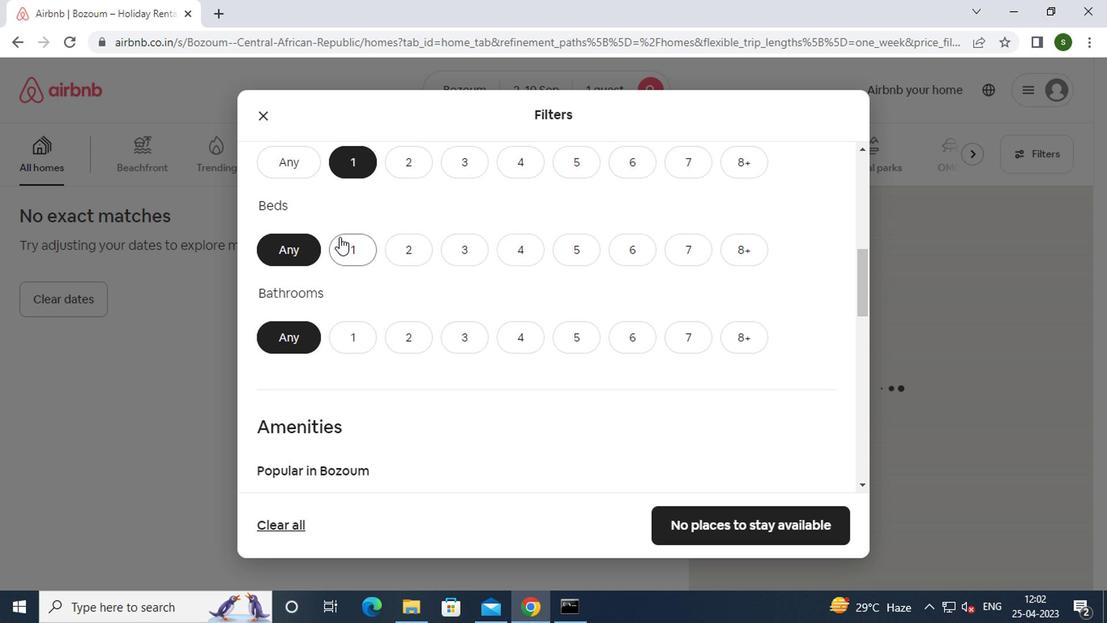 
Action: Mouse pressed left at (343, 250)
Screenshot: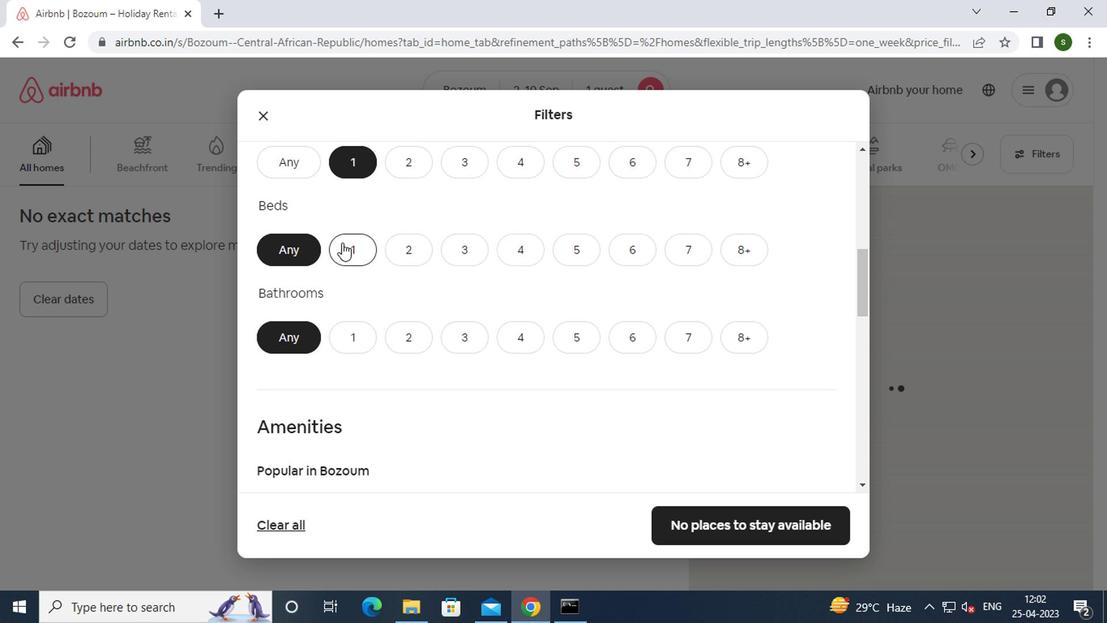 
Action: Mouse moved to (347, 334)
Screenshot: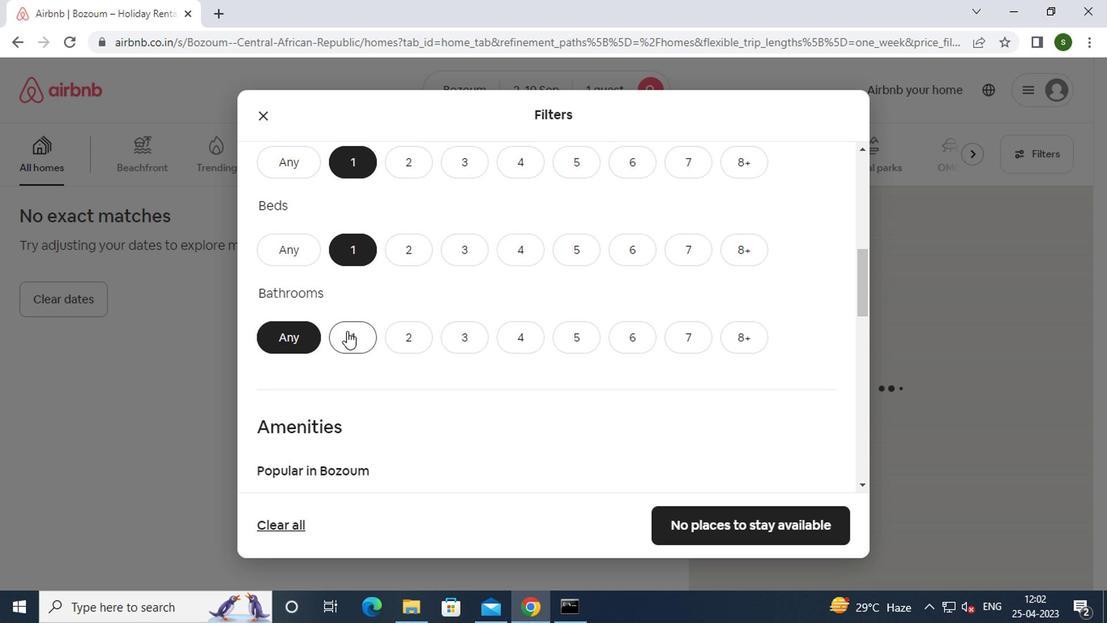 
Action: Mouse pressed left at (347, 334)
Screenshot: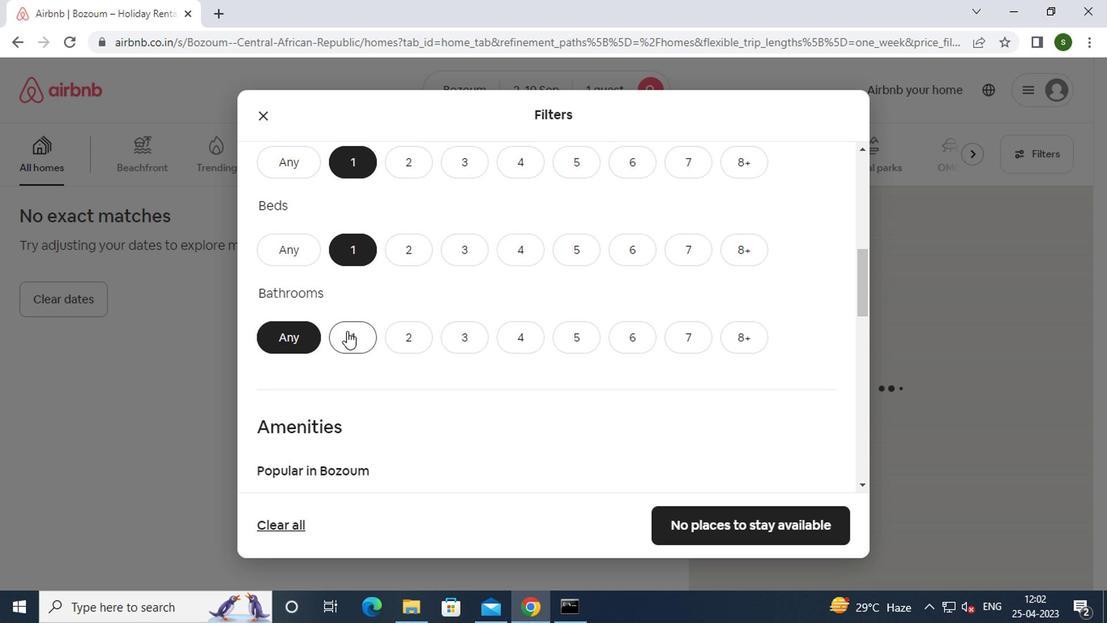 
Action: Mouse scrolled (347, 333) with delta (0, 0)
Screenshot: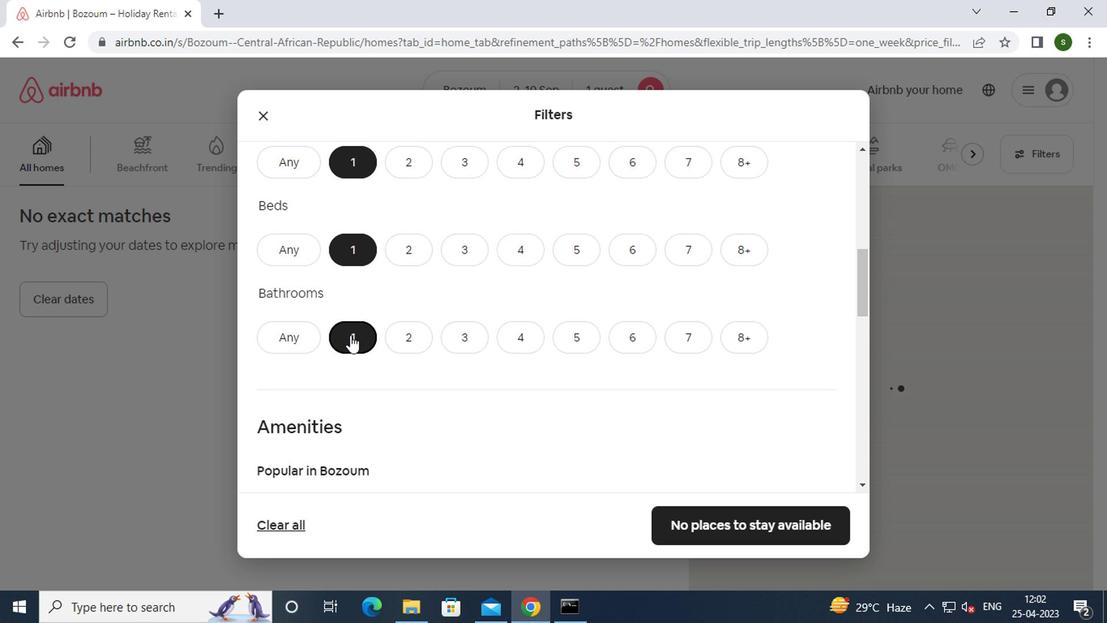 
Action: Mouse scrolled (347, 333) with delta (0, 0)
Screenshot: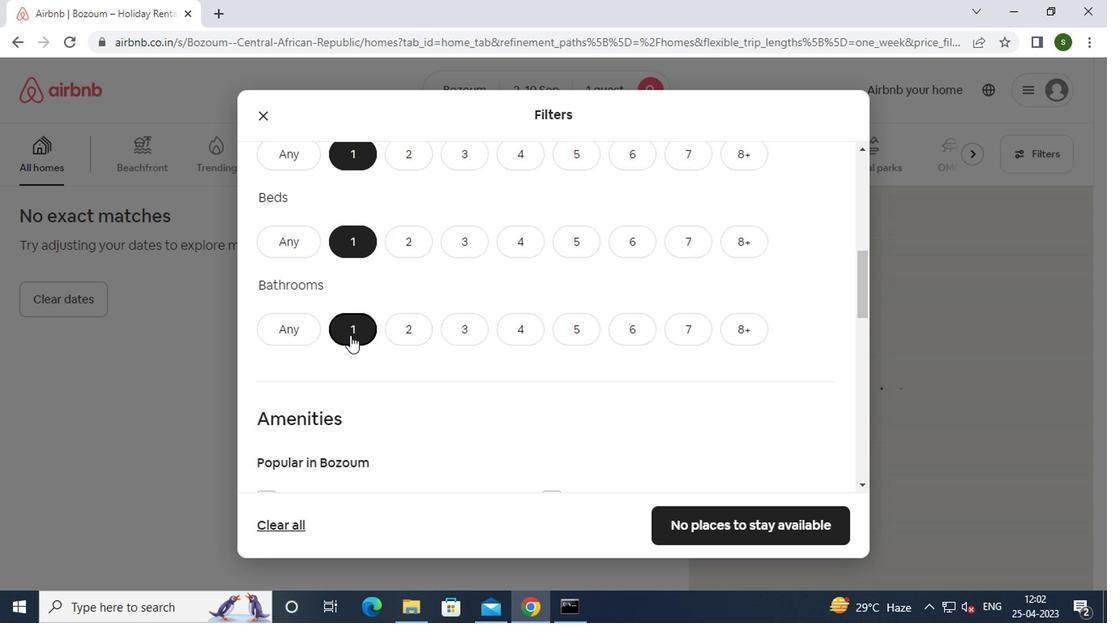 
Action: Mouse scrolled (347, 333) with delta (0, 0)
Screenshot: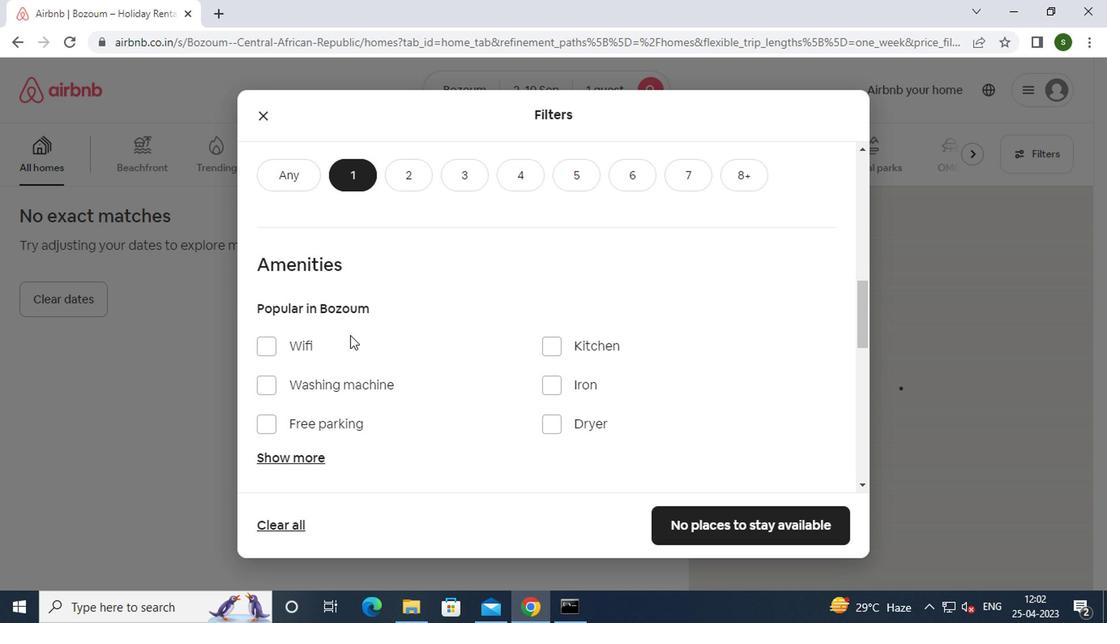 
Action: Mouse scrolled (347, 333) with delta (0, 0)
Screenshot: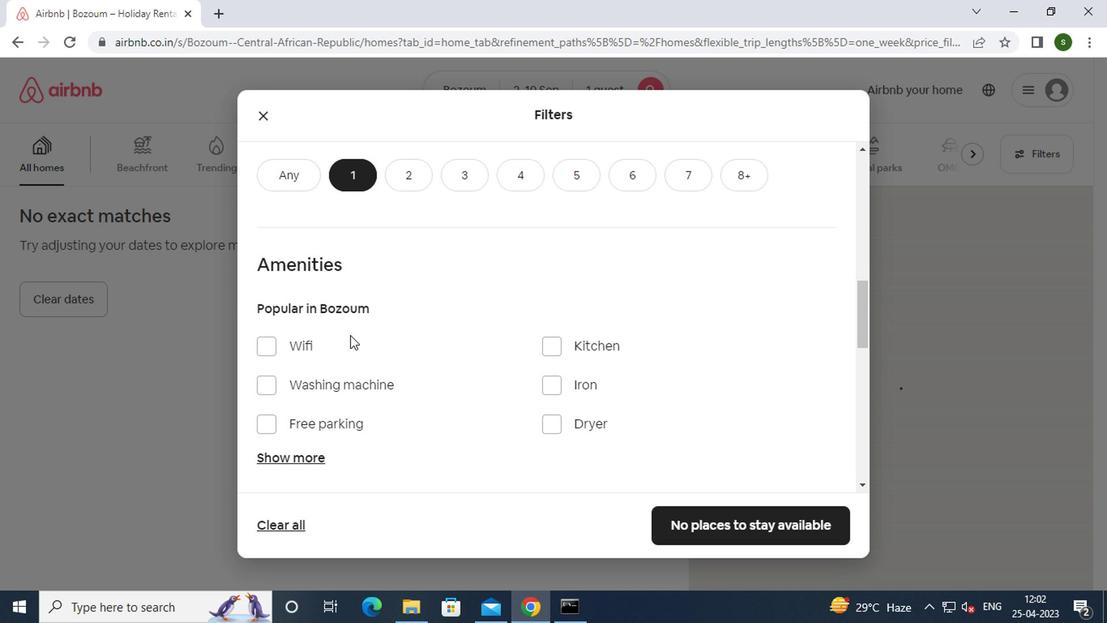 
Action: Mouse scrolled (347, 333) with delta (0, 0)
Screenshot: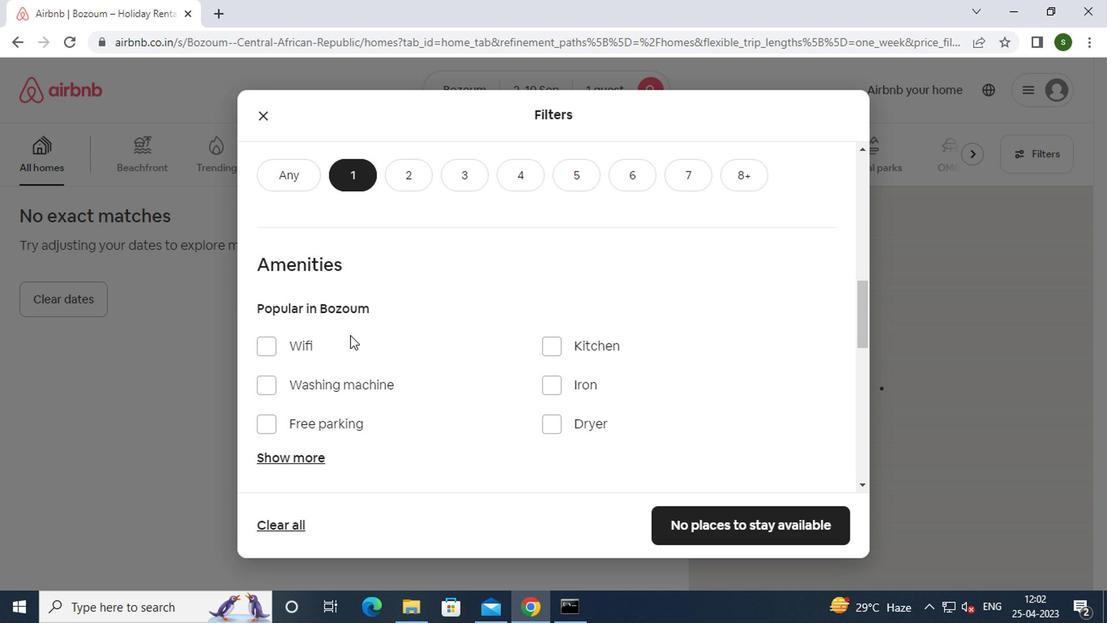 
Action: Mouse scrolled (347, 333) with delta (0, 0)
Screenshot: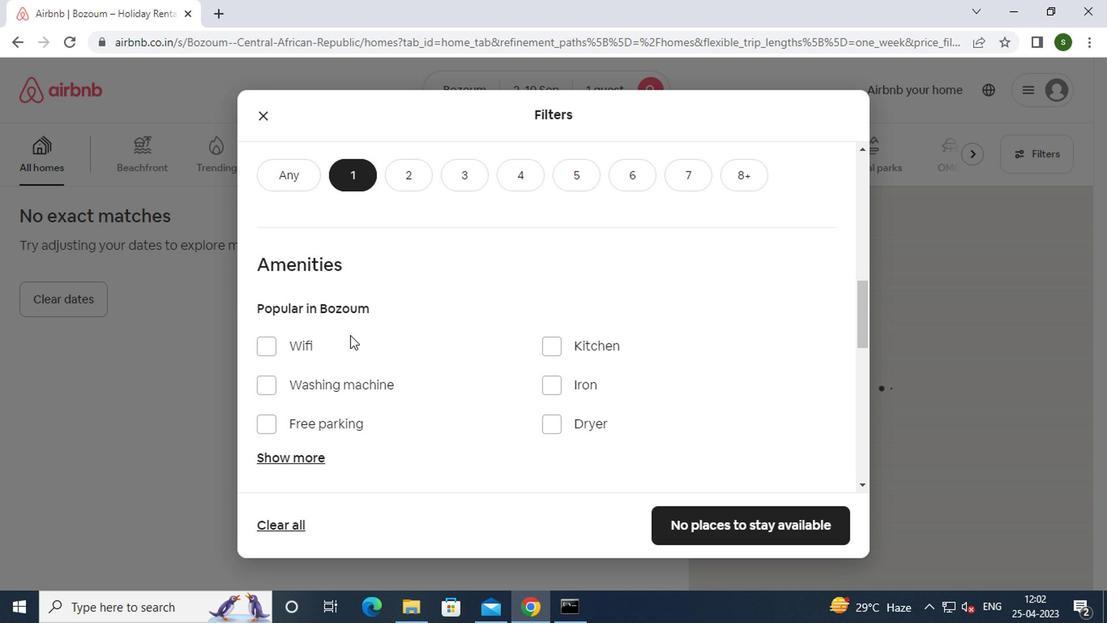 
Action: Mouse moved to (789, 313)
Screenshot: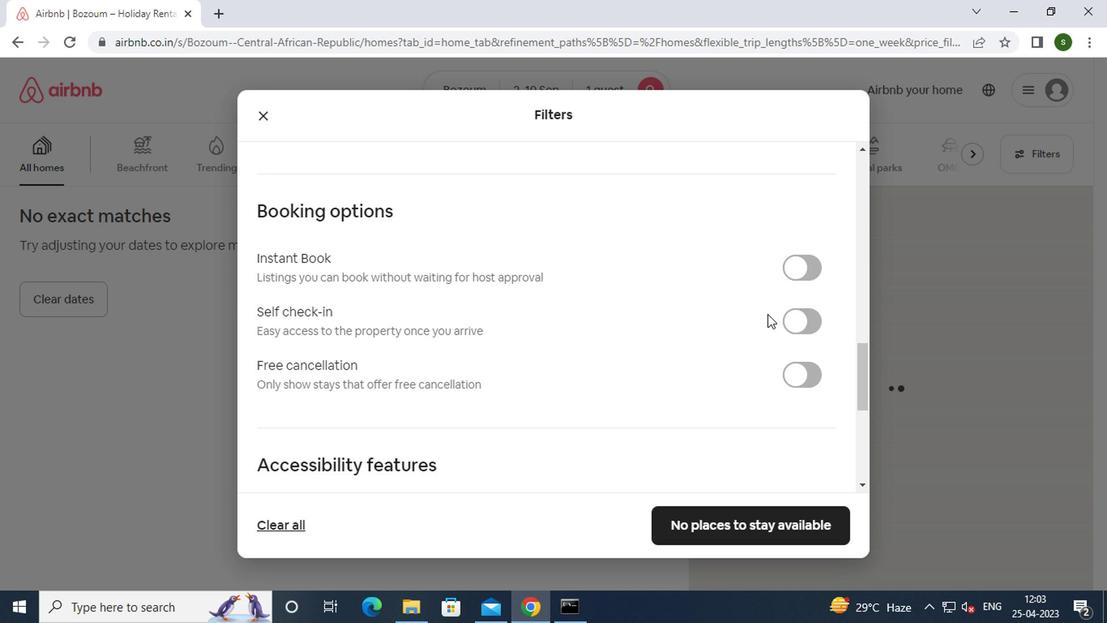 
Action: Mouse pressed left at (789, 313)
Screenshot: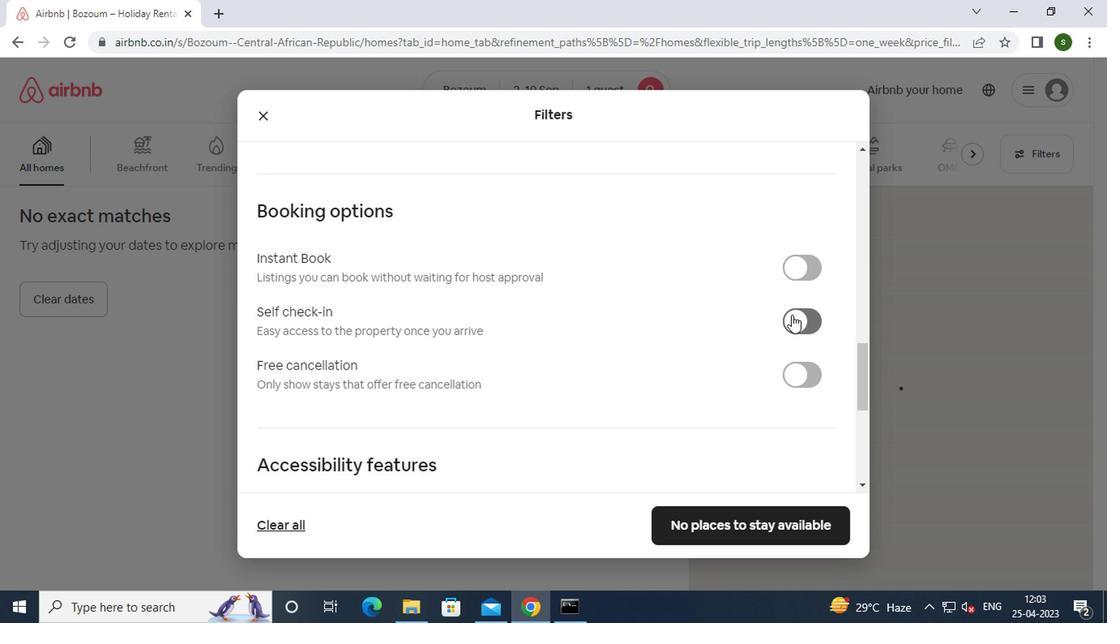 
Action: Mouse moved to (661, 319)
Screenshot: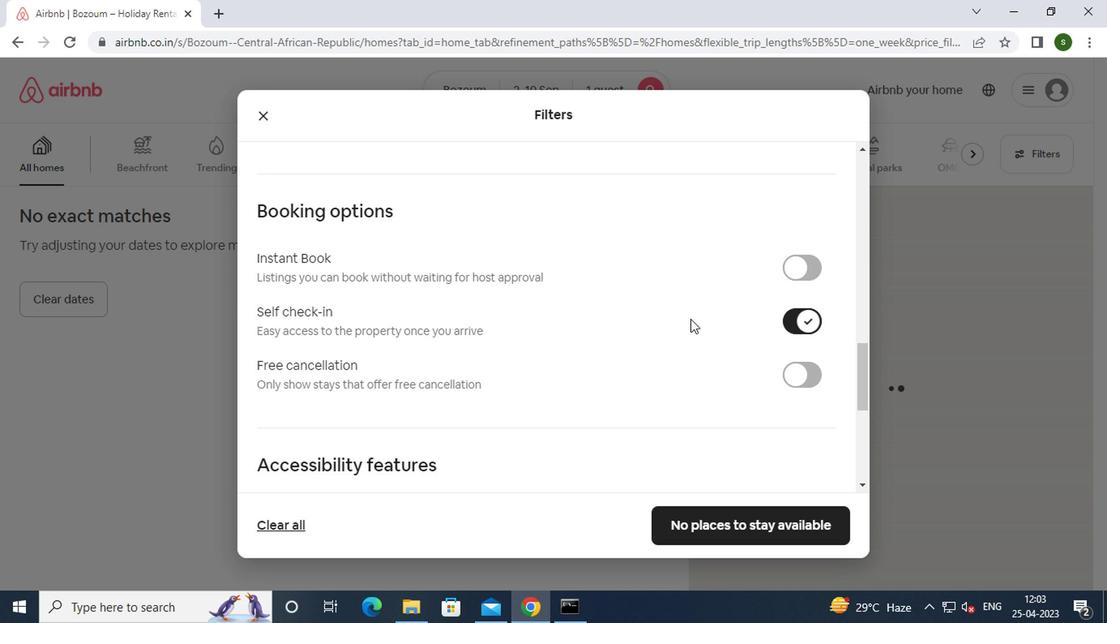
Action: Mouse scrolled (661, 319) with delta (0, 0)
Screenshot: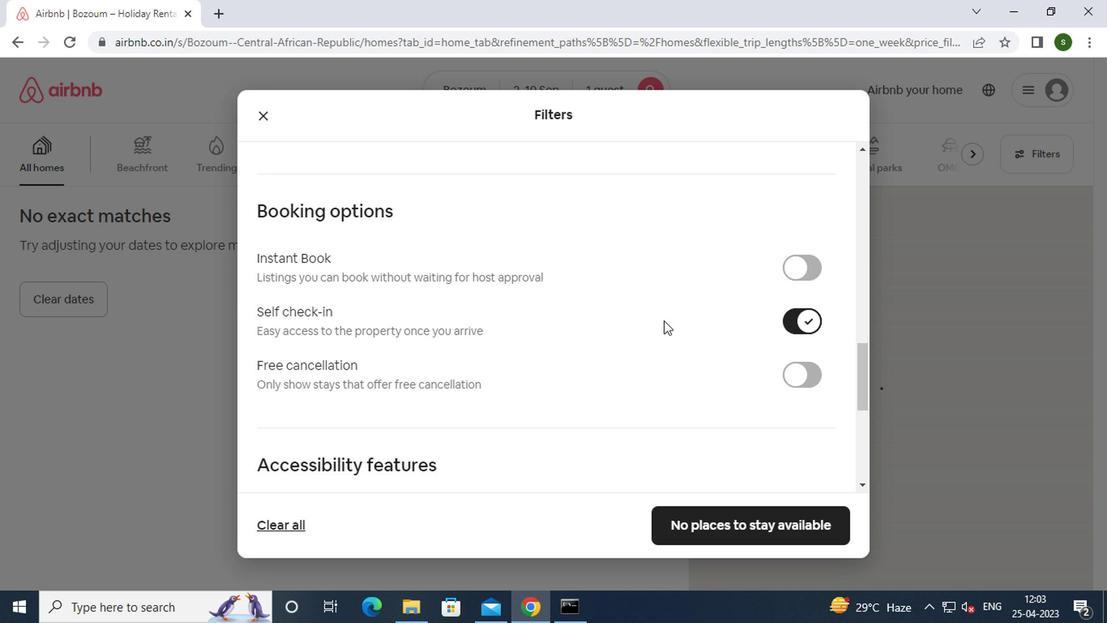 
Action: Mouse scrolled (661, 319) with delta (0, 0)
Screenshot: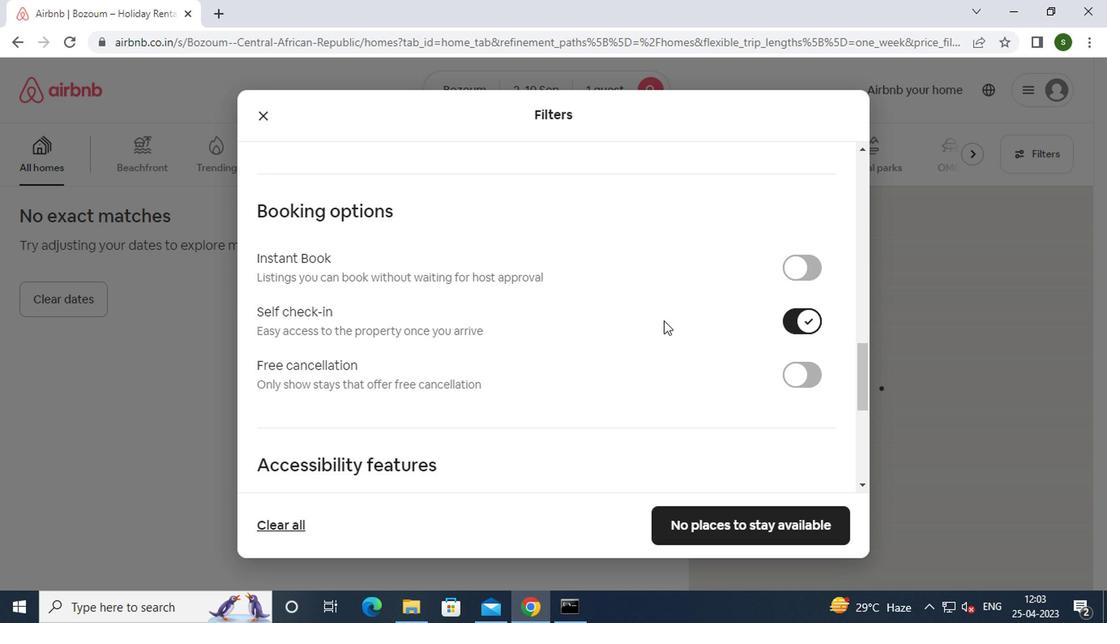 
Action: Mouse scrolled (661, 319) with delta (0, 0)
Screenshot: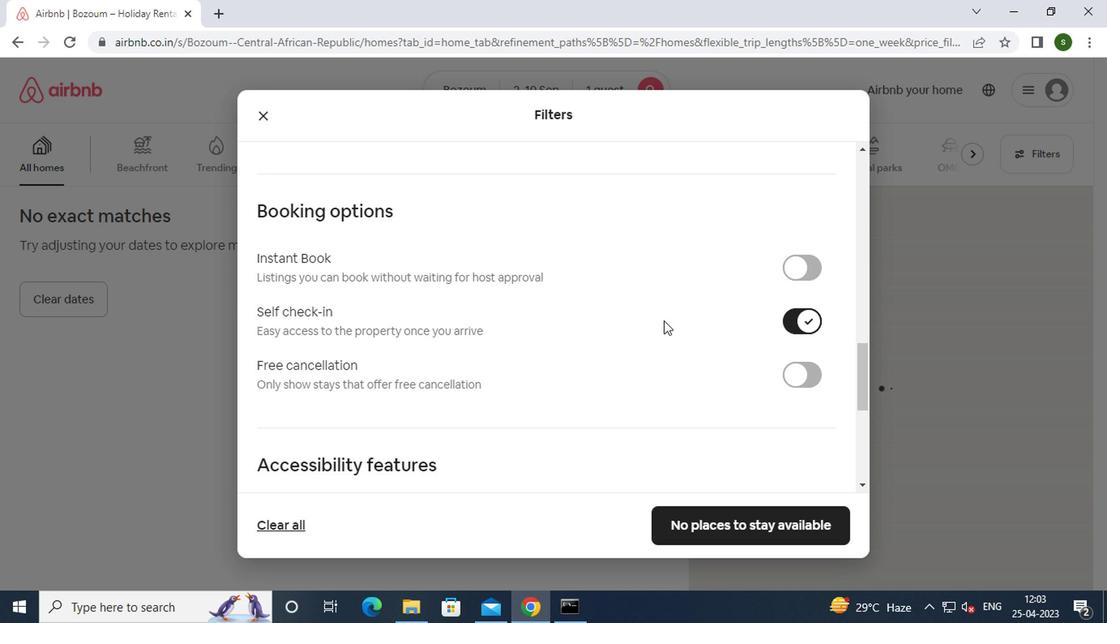 
Action: Mouse scrolled (661, 319) with delta (0, 0)
Screenshot: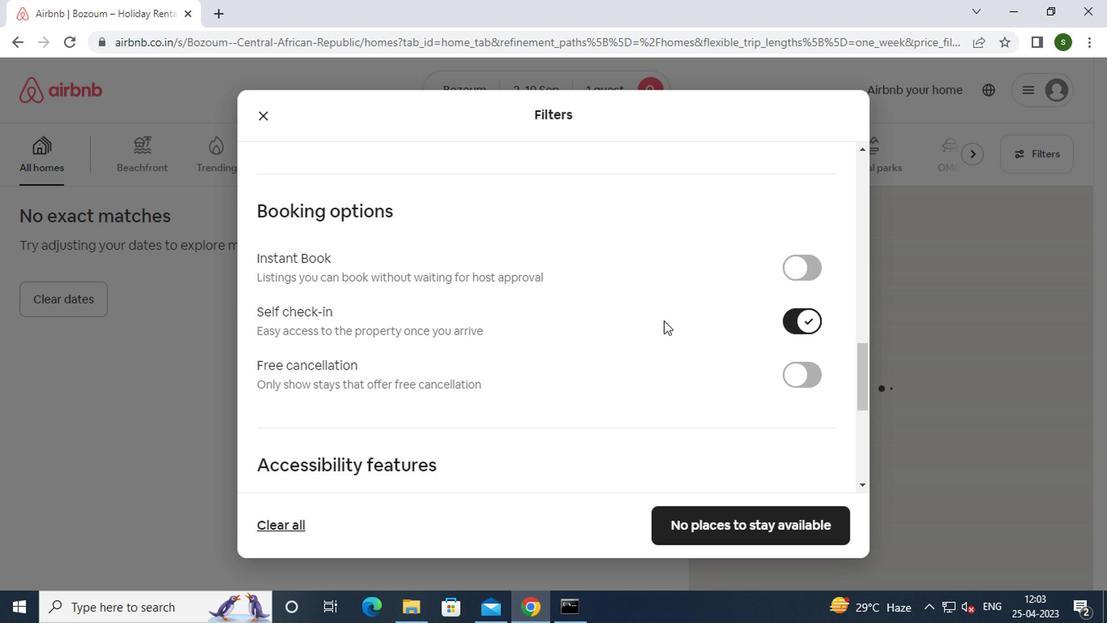 
Action: Mouse scrolled (661, 319) with delta (0, 0)
Screenshot: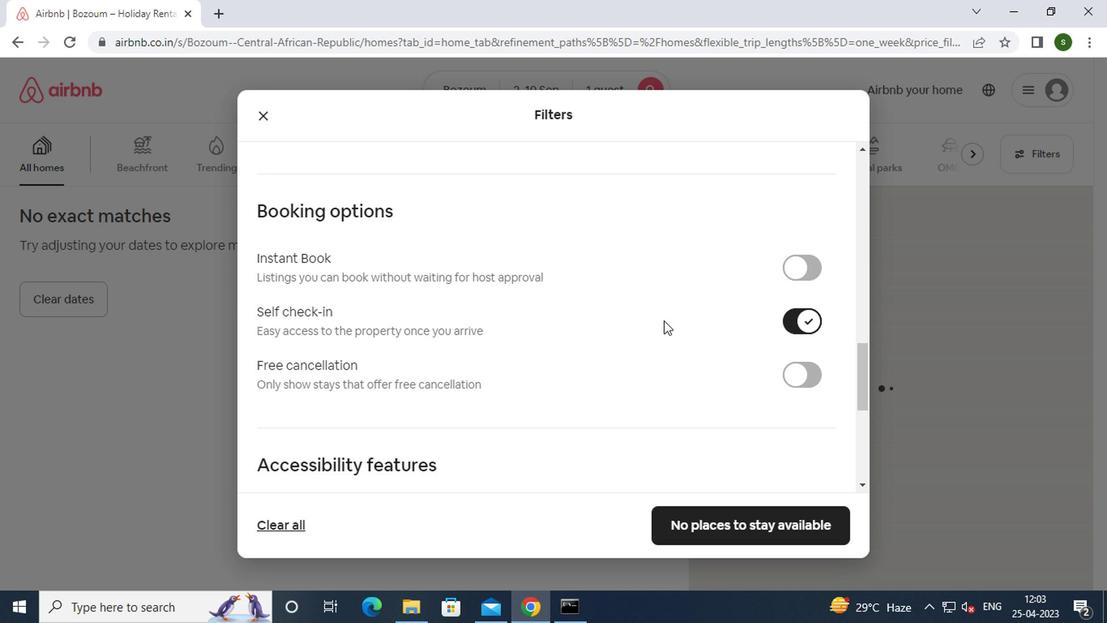 
Action: Mouse scrolled (661, 319) with delta (0, 0)
Screenshot: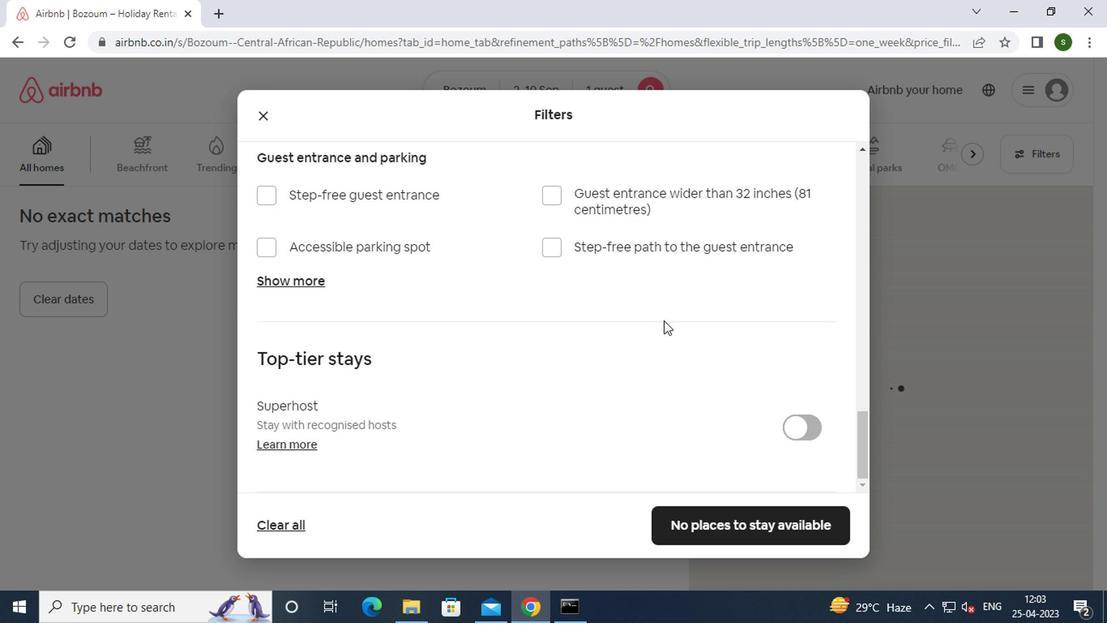 
Action: Mouse scrolled (661, 319) with delta (0, 0)
Screenshot: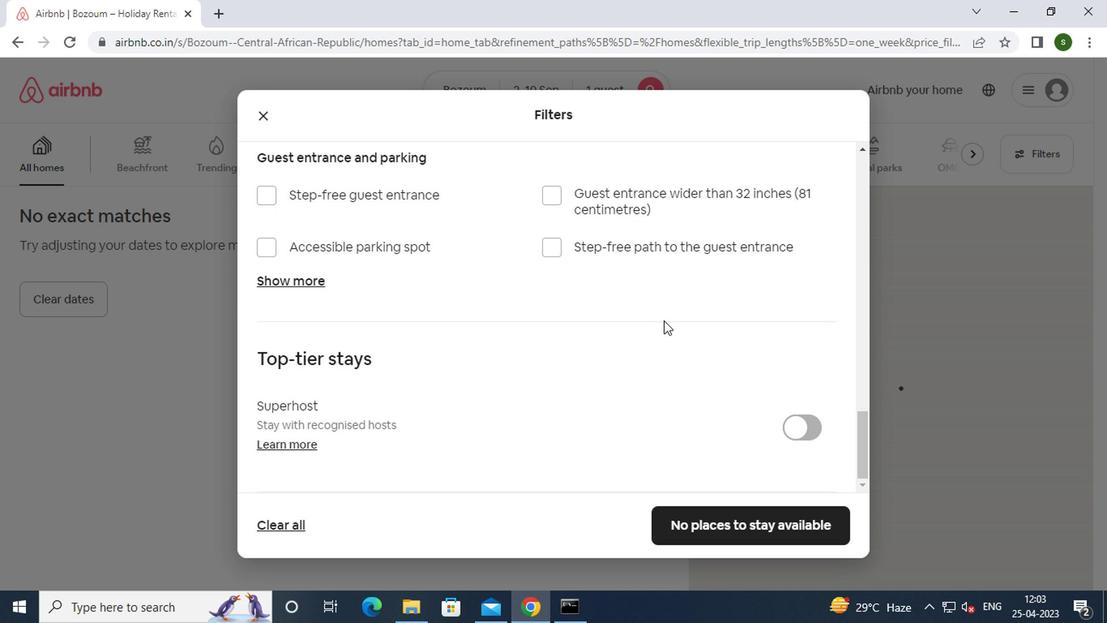 
Action: Mouse scrolled (661, 319) with delta (0, 0)
Screenshot: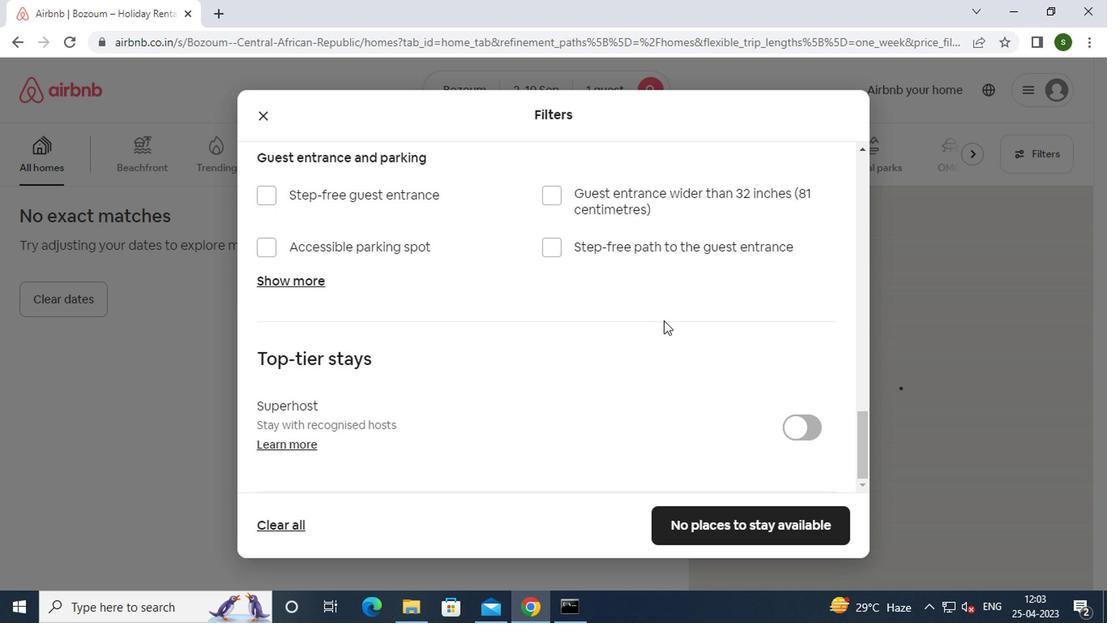 
Action: Mouse moved to (699, 522)
Screenshot: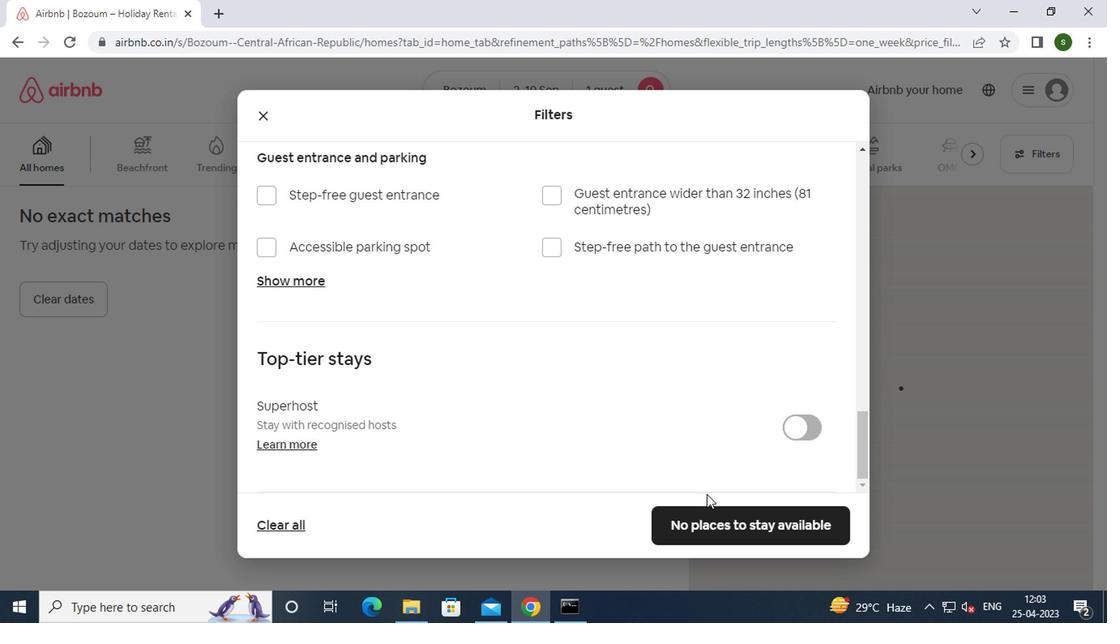 
Action: Mouse pressed left at (699, 522)
Screenshot: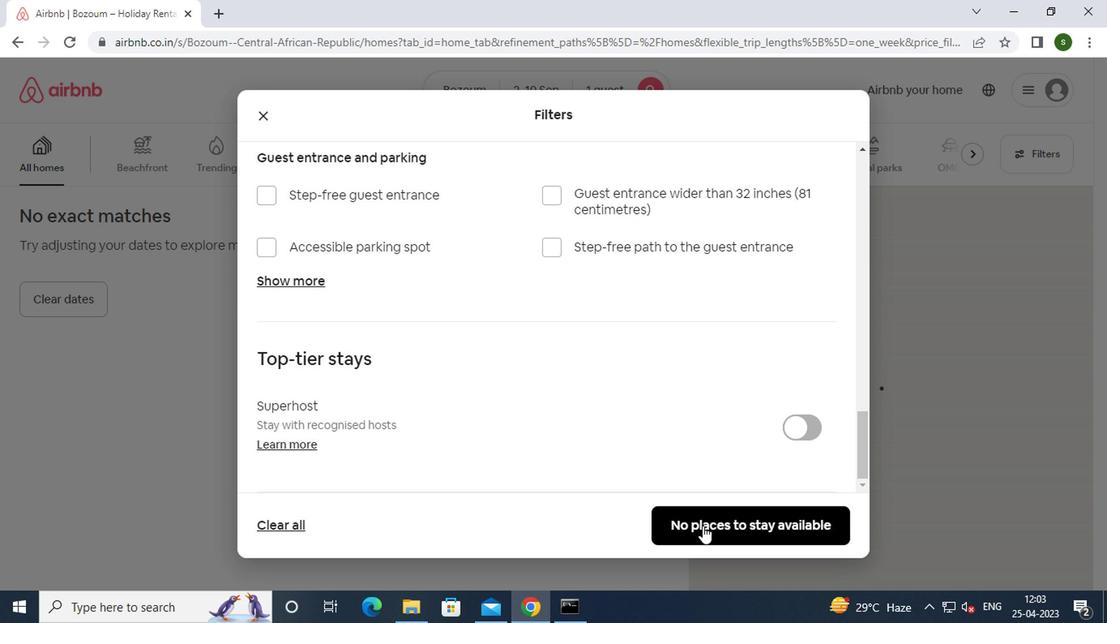 
Action: Mouse moved to (599, 313)
Screenshot: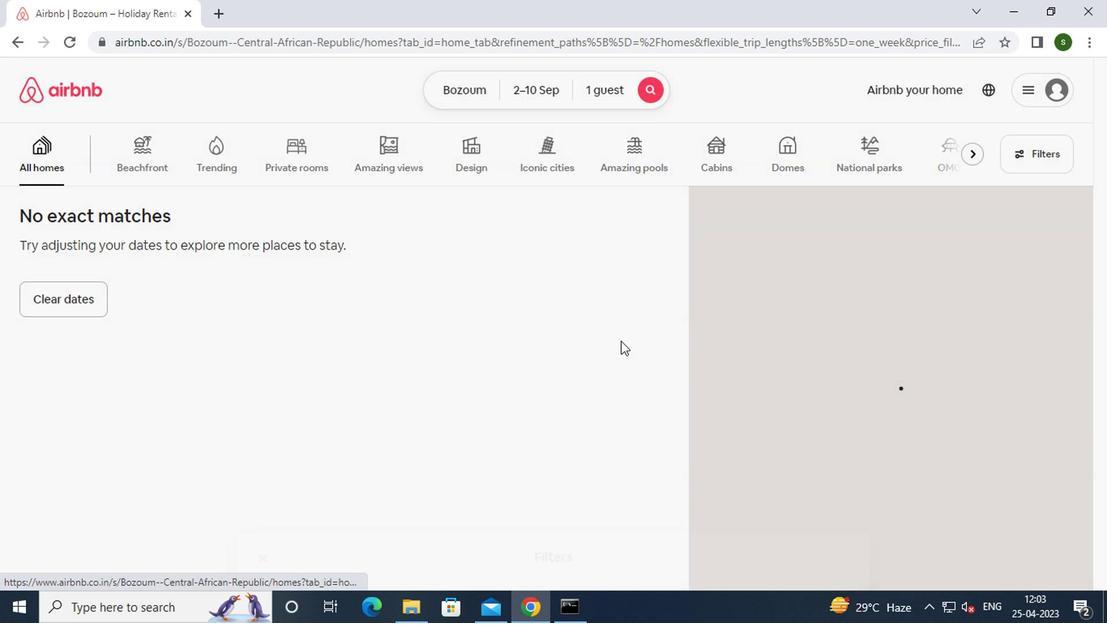 
